 Task: Create a sub task Release to Production / Go Live for the task  Integrate website with email marketing platforms in the project AgileCrest , assign it to team member softage.2@softage.net and update the status of the sub task to  Off Track , set the priority of the sub task to High
Action: Mouse moved to (764, 316)
Screenshot: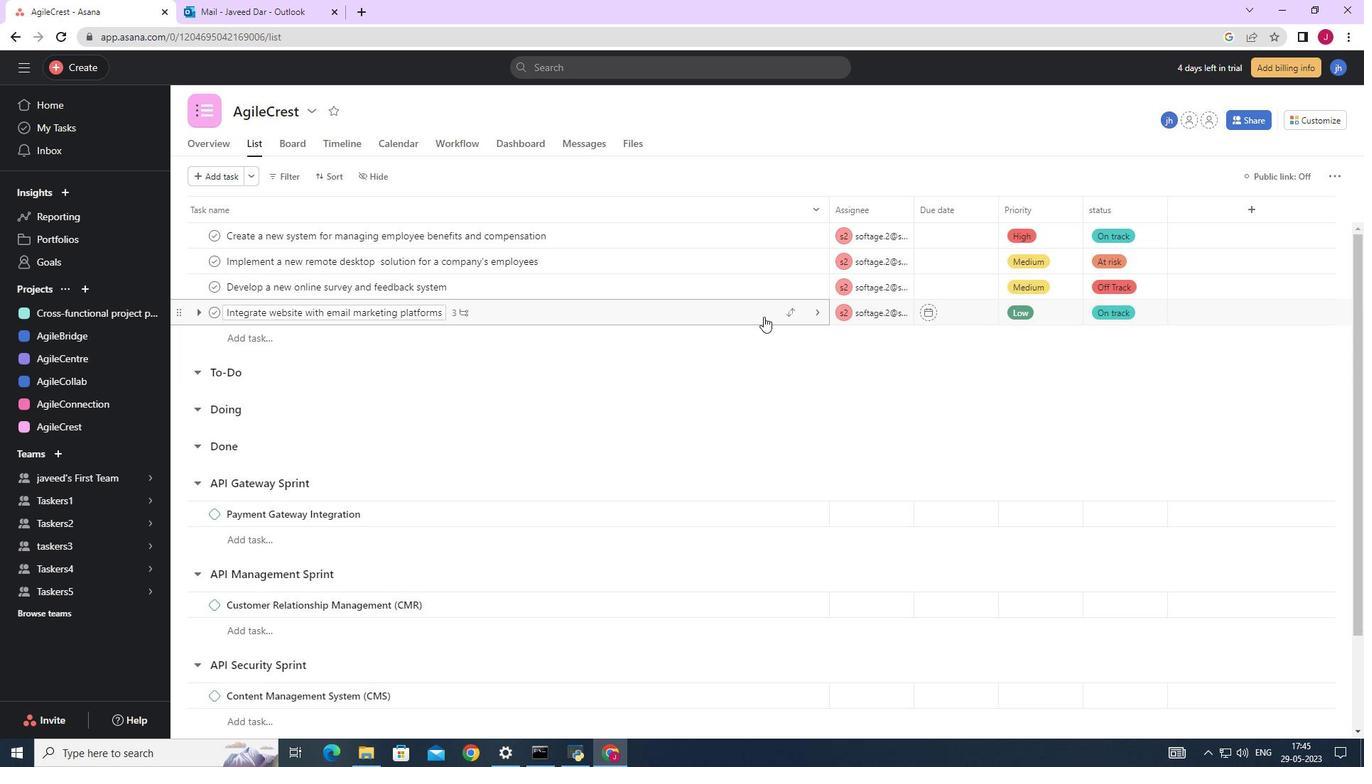 
Action: Mouse pressed left at (764, 316)
Screenshot: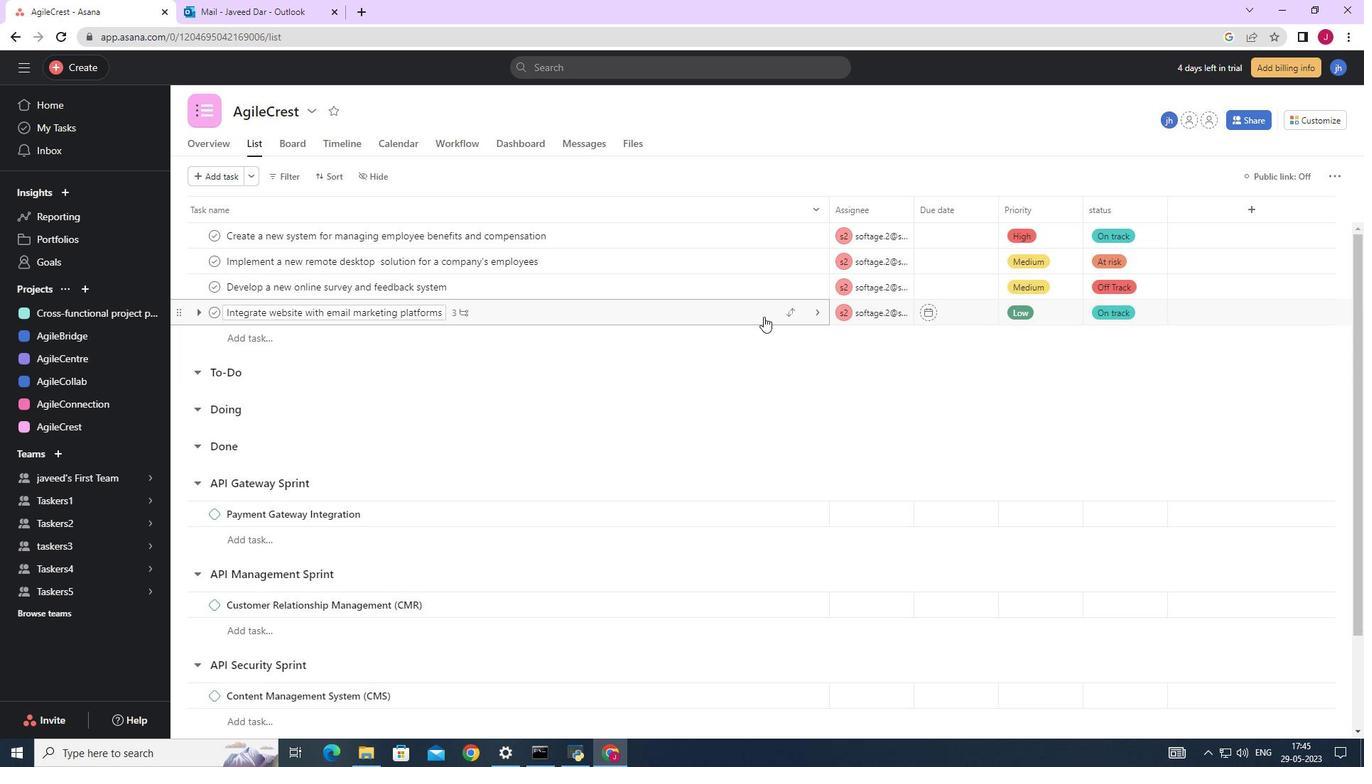 
Action: Mouse moved to (1107, 509)
Screenshot: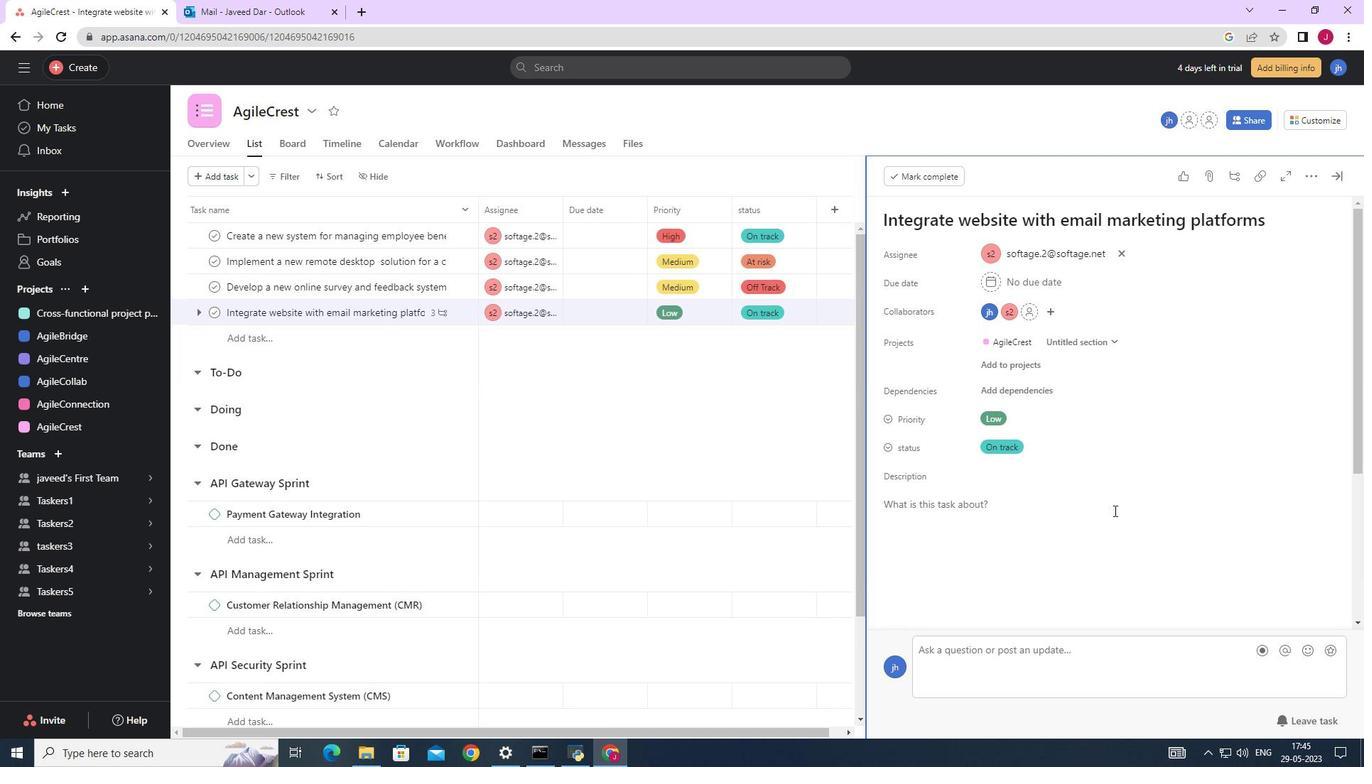 
Action: Mouse scrolled (1107, 508) with delta (0, 0)
Screenshot: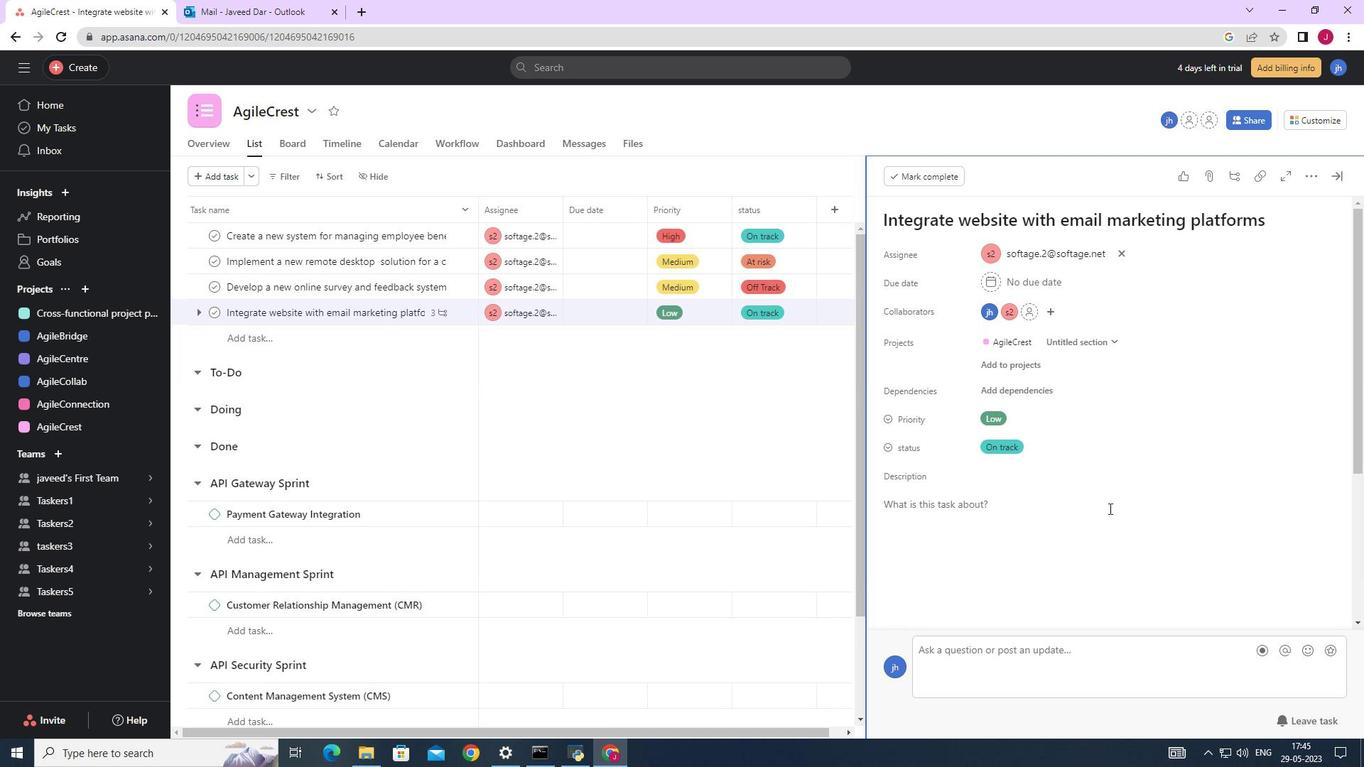 
Action: Mouse moved to (1107, 509)
Screenshot: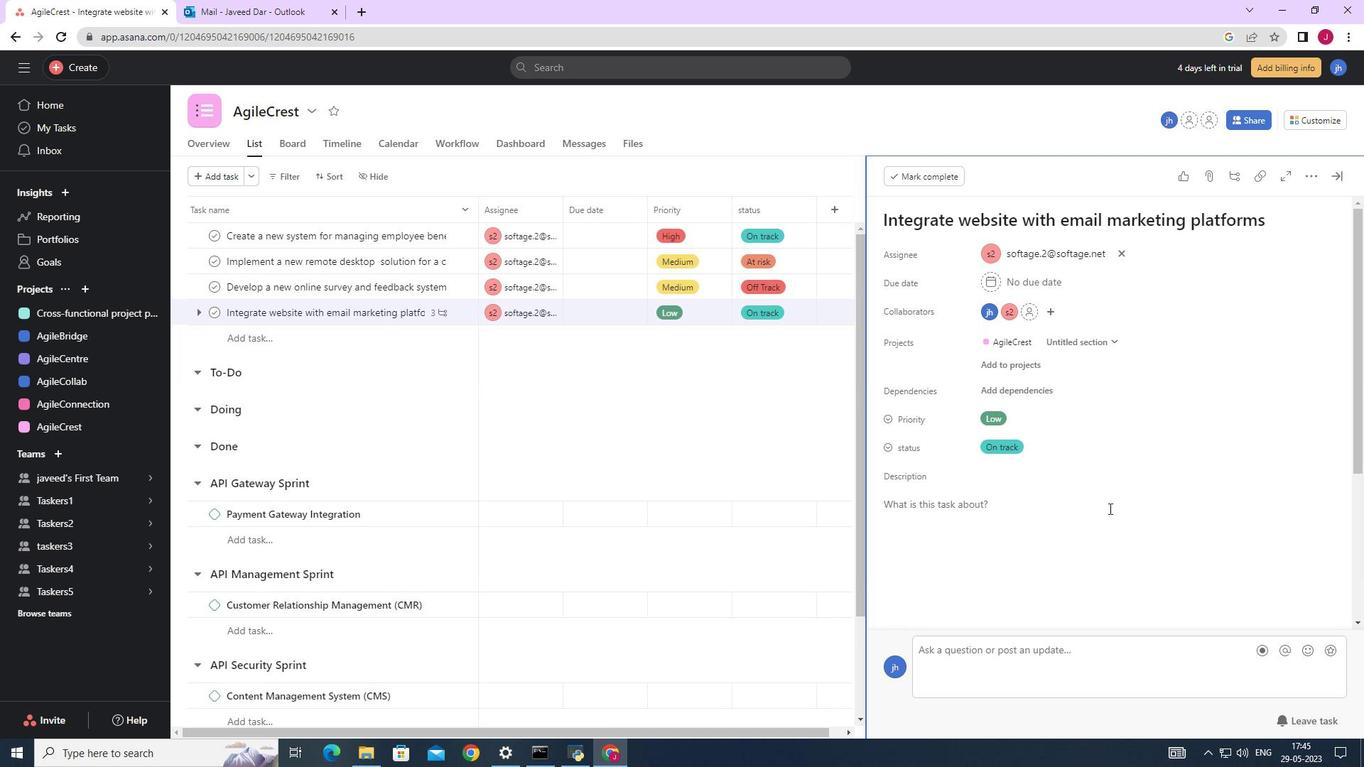 
Action: Mouse scrolled (1107, 508) with delta (0, 0)
Screenshot: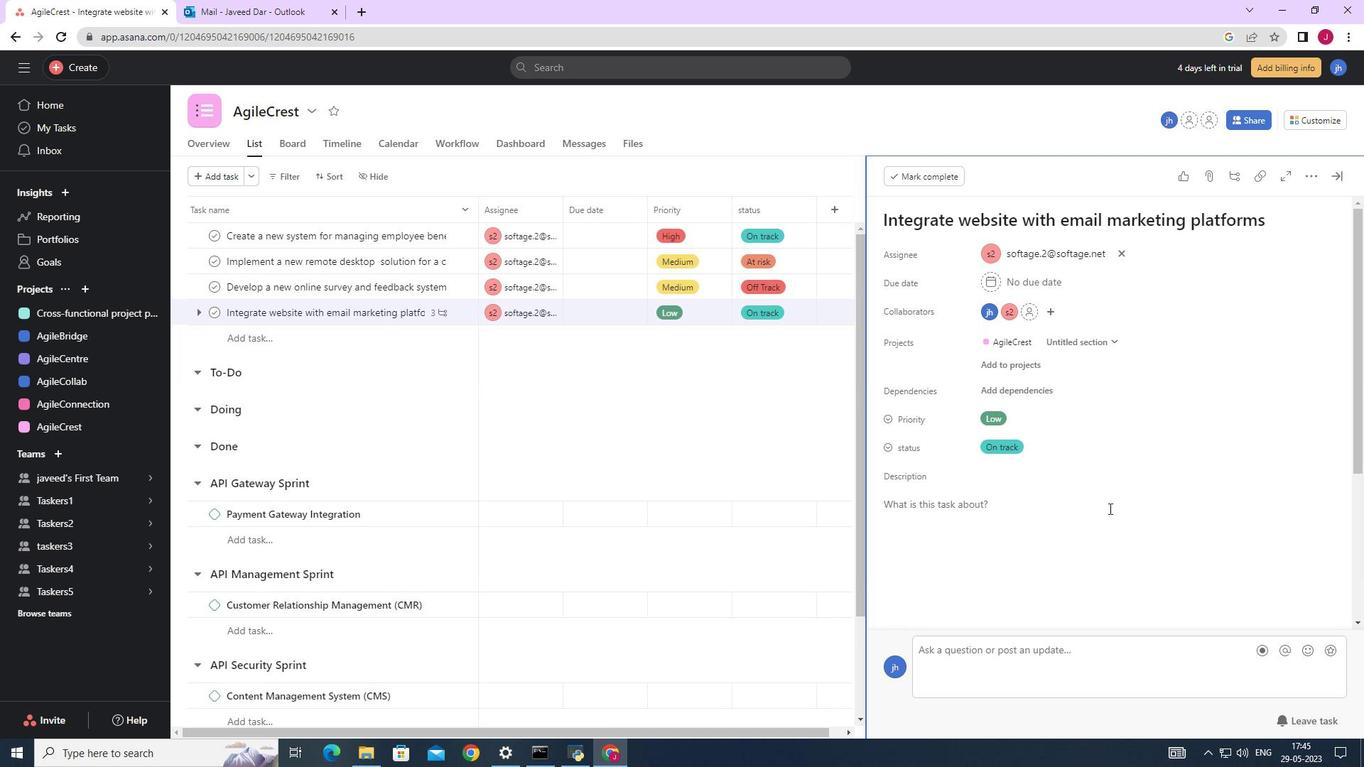 
Action: Mouse moved to (1106, 510)
Screenshot: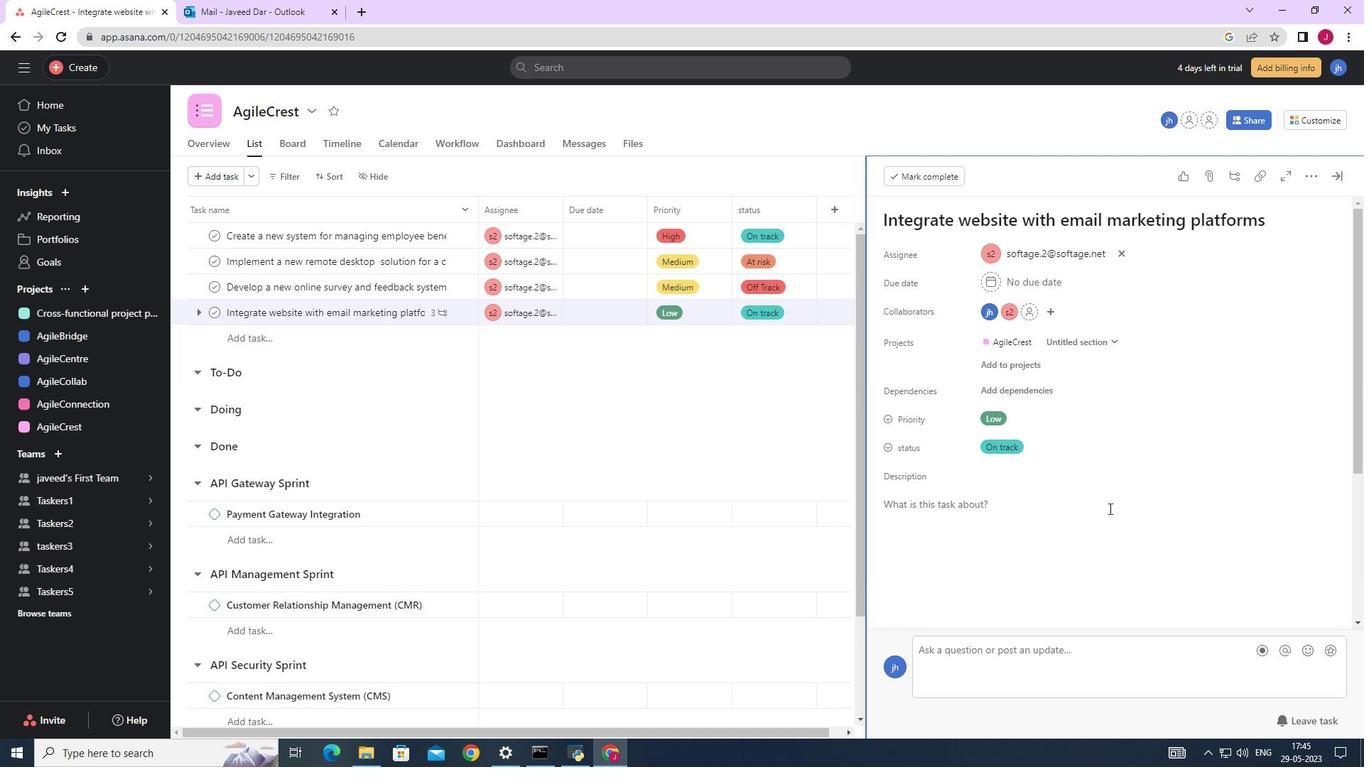 
Action: Mouse scrolled (1106, 509) with delta (0, 0)
Screenshot: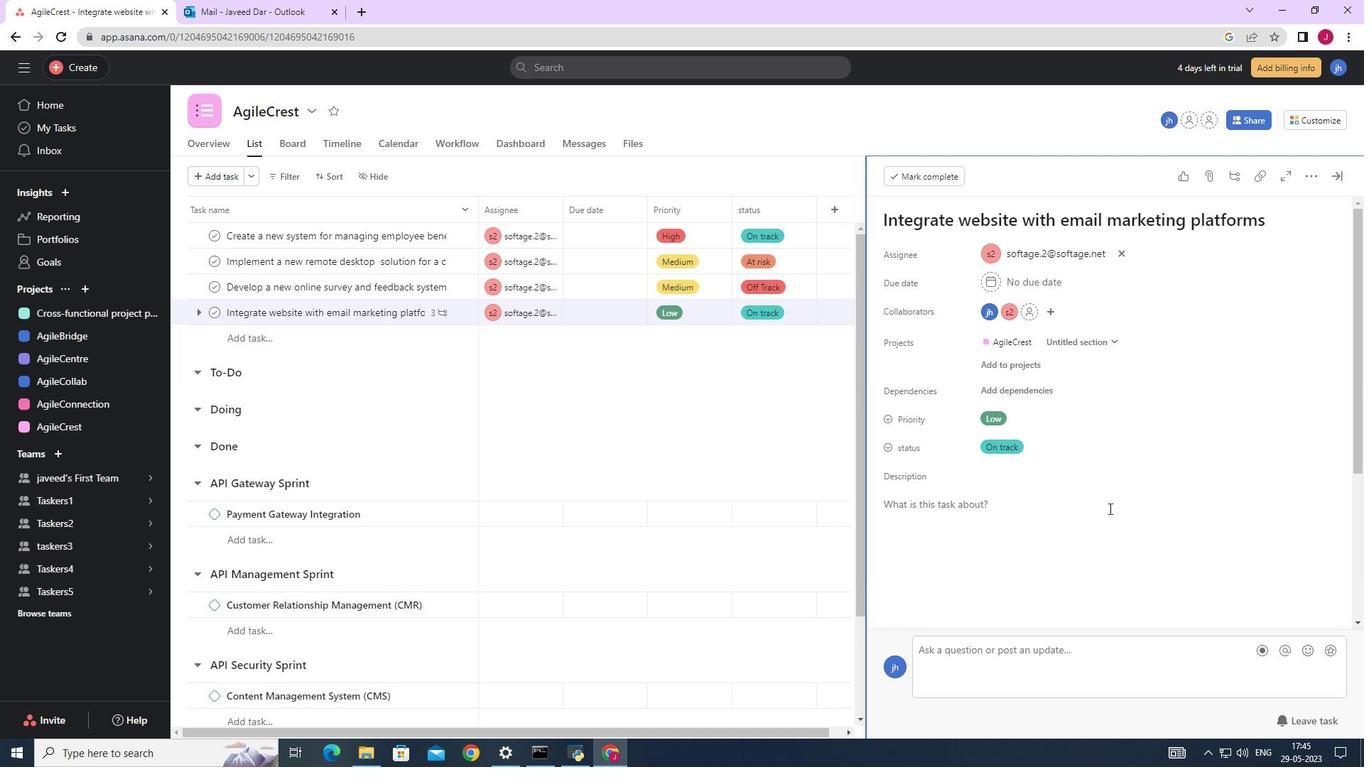 
Action: Mouse moved to (1106, 510)
Screenshot: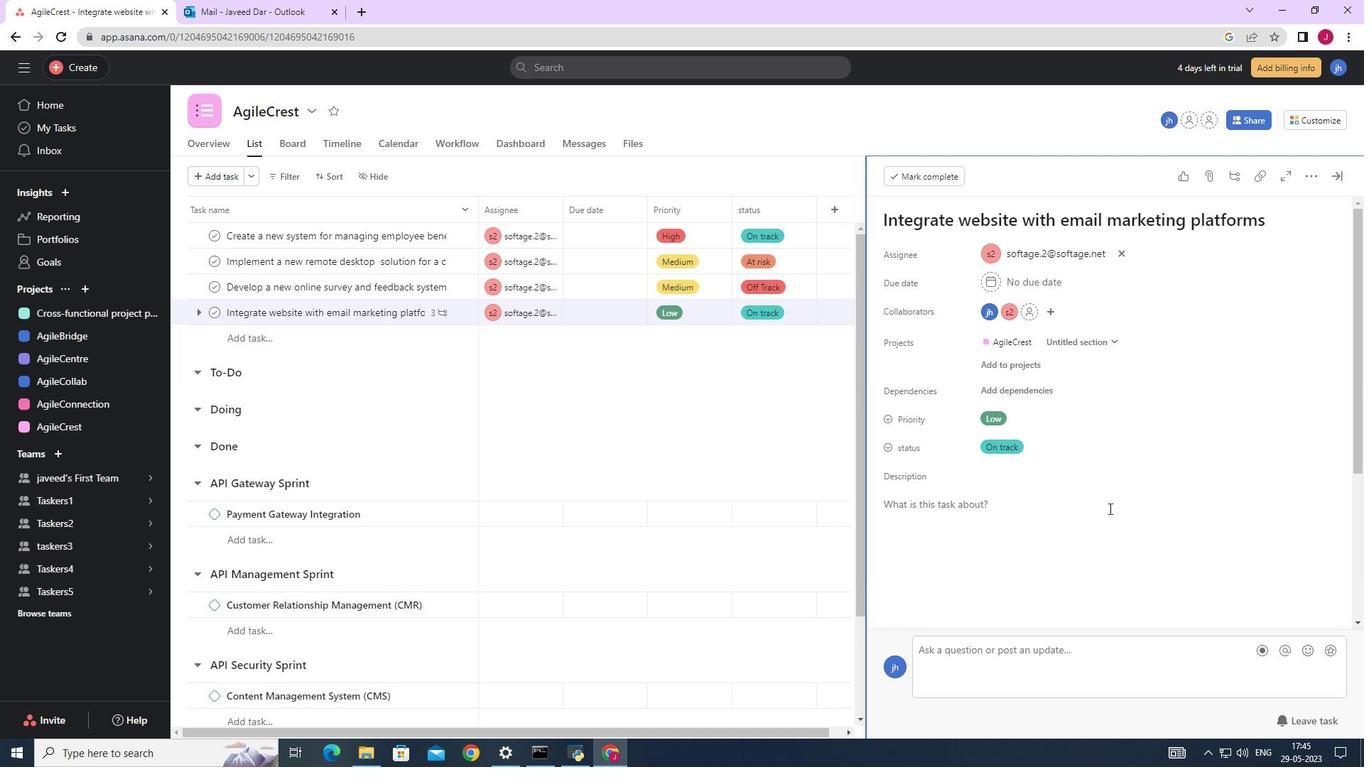 
Action: Mouse scrolled (1106, 509) with delta (0, 0)
Screenshot: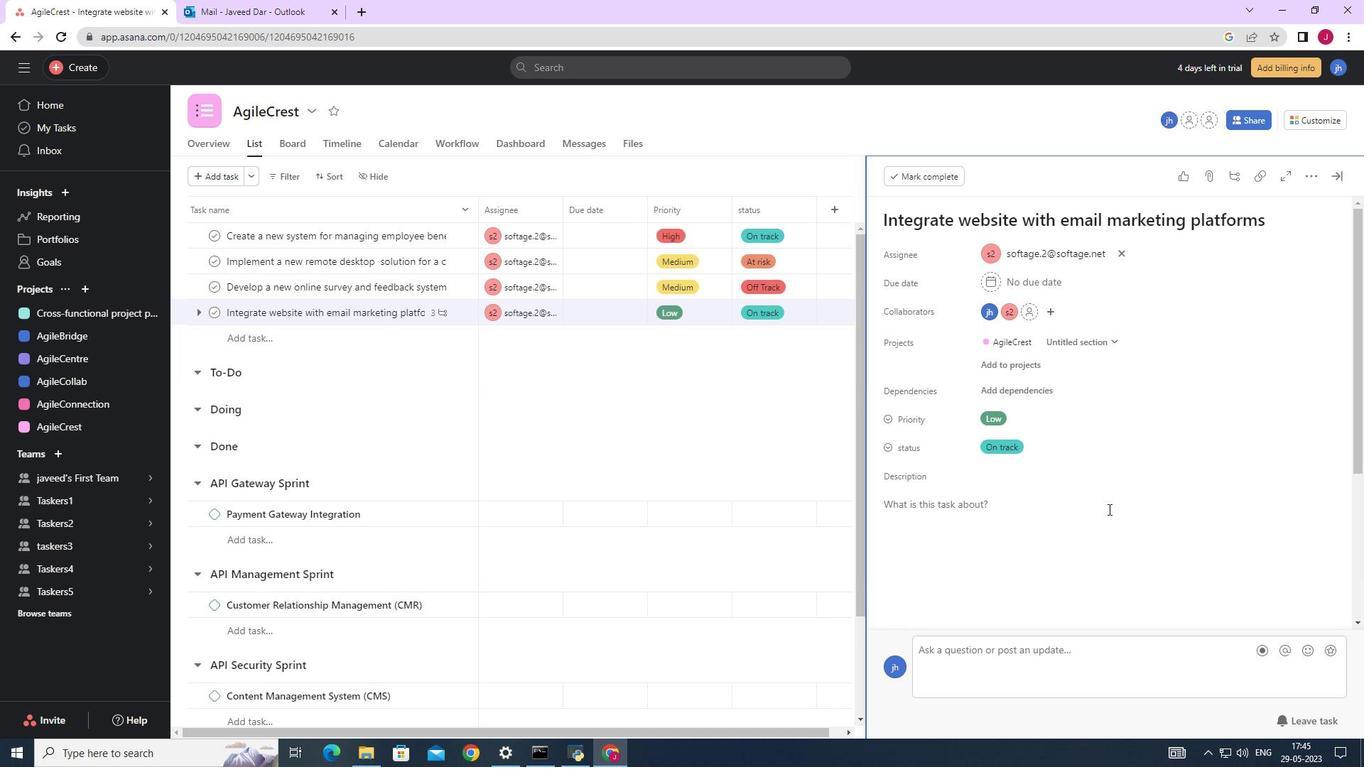 
Action: Mouse moved to (1104, 513)
Screenshot: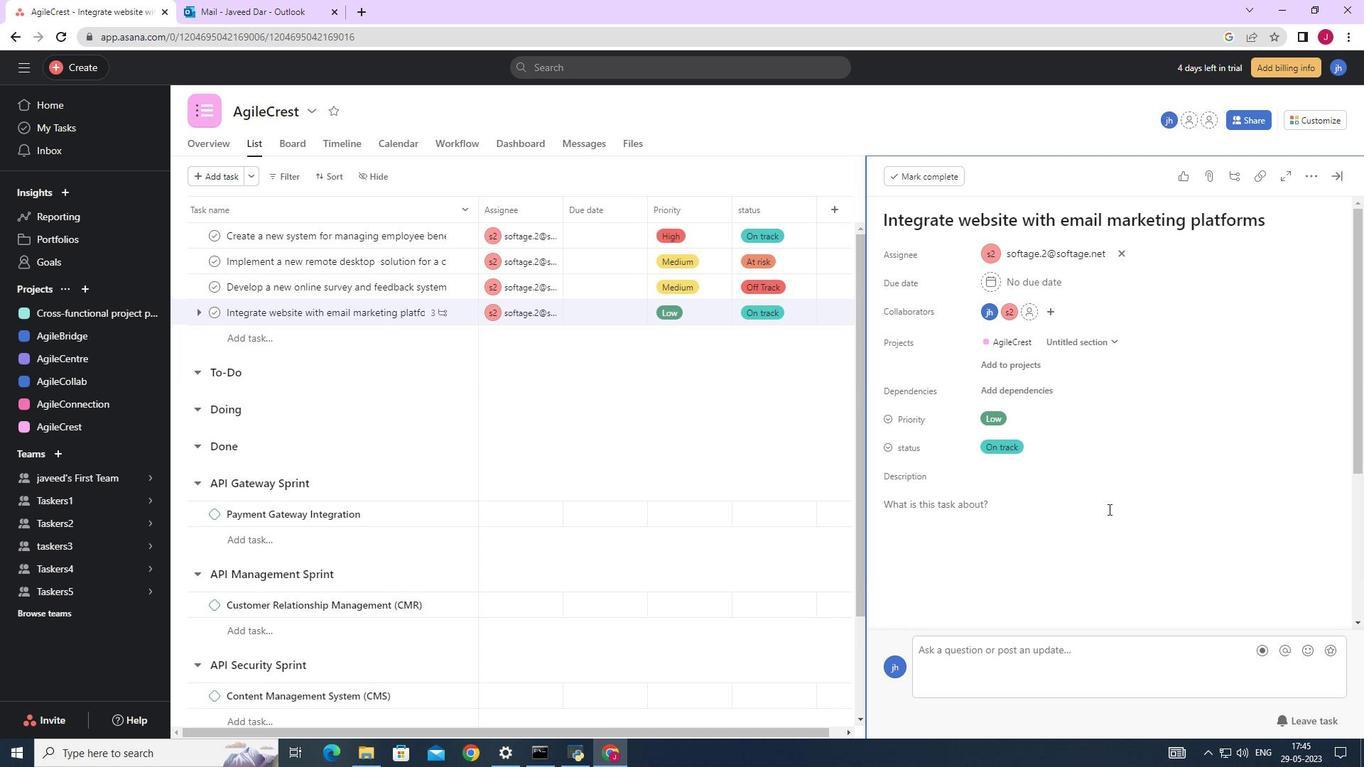 
Action: Mouse scrolled (1104, 512) with delta (0, 0)
Screenshot: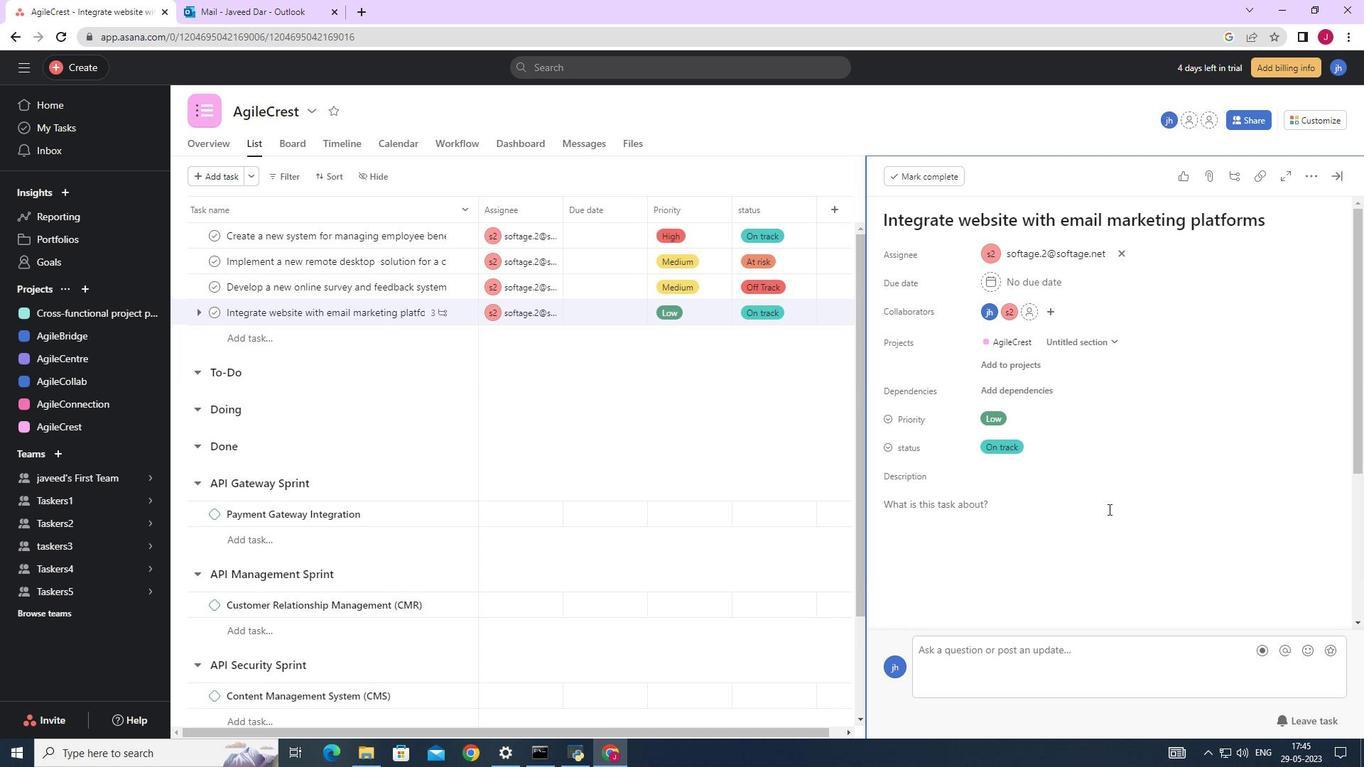 
Action: Mouse moved to (928, 517)
Screenshot: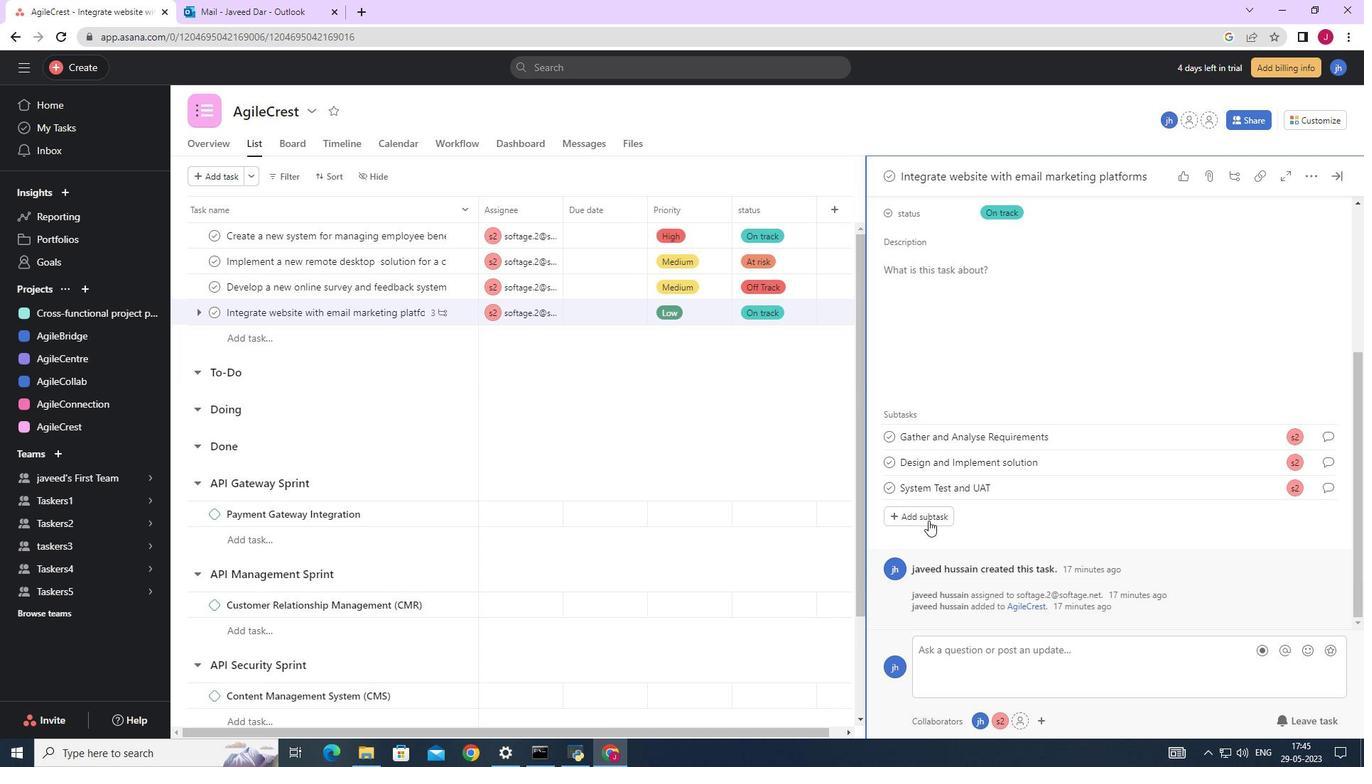 
Action: Mouse pressed left at (928, 517)
Screenshot: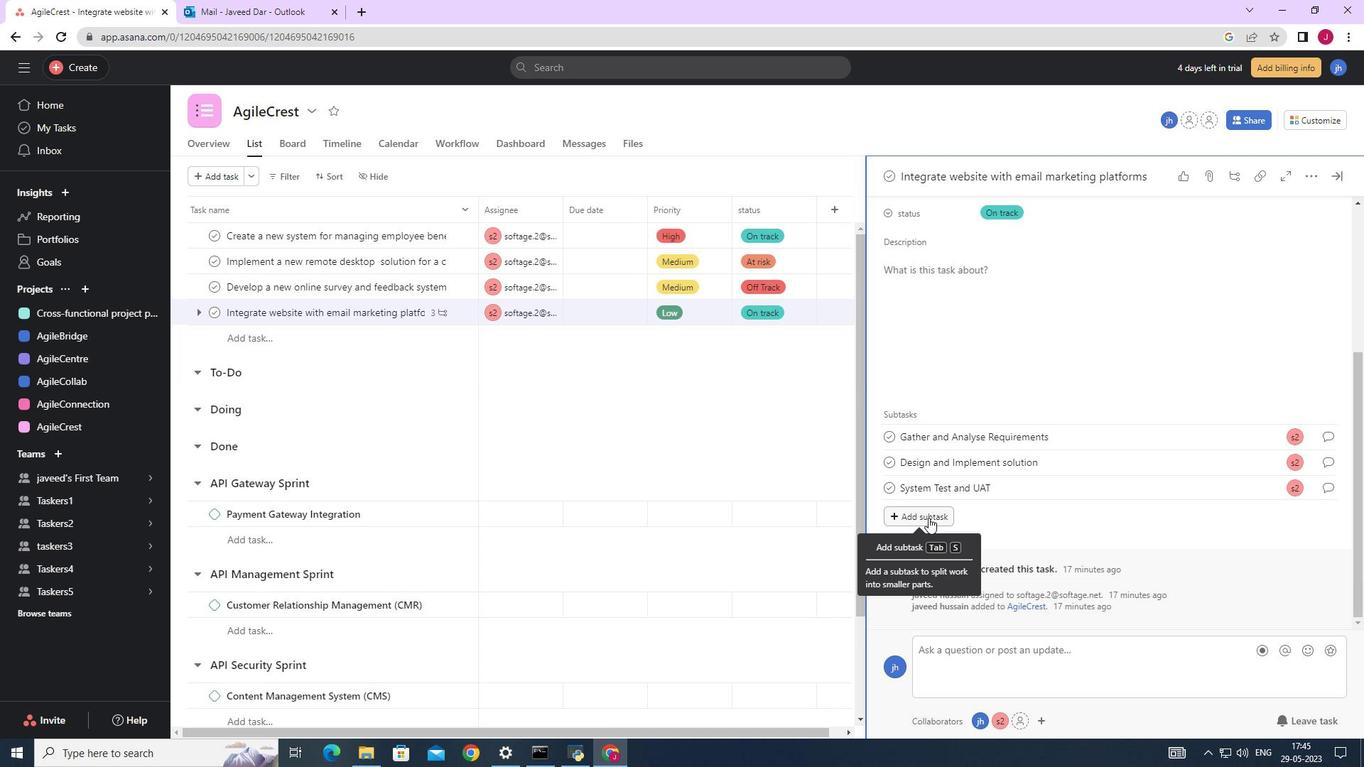 
Action: Mouse moved to (914, 508)
Screenshot: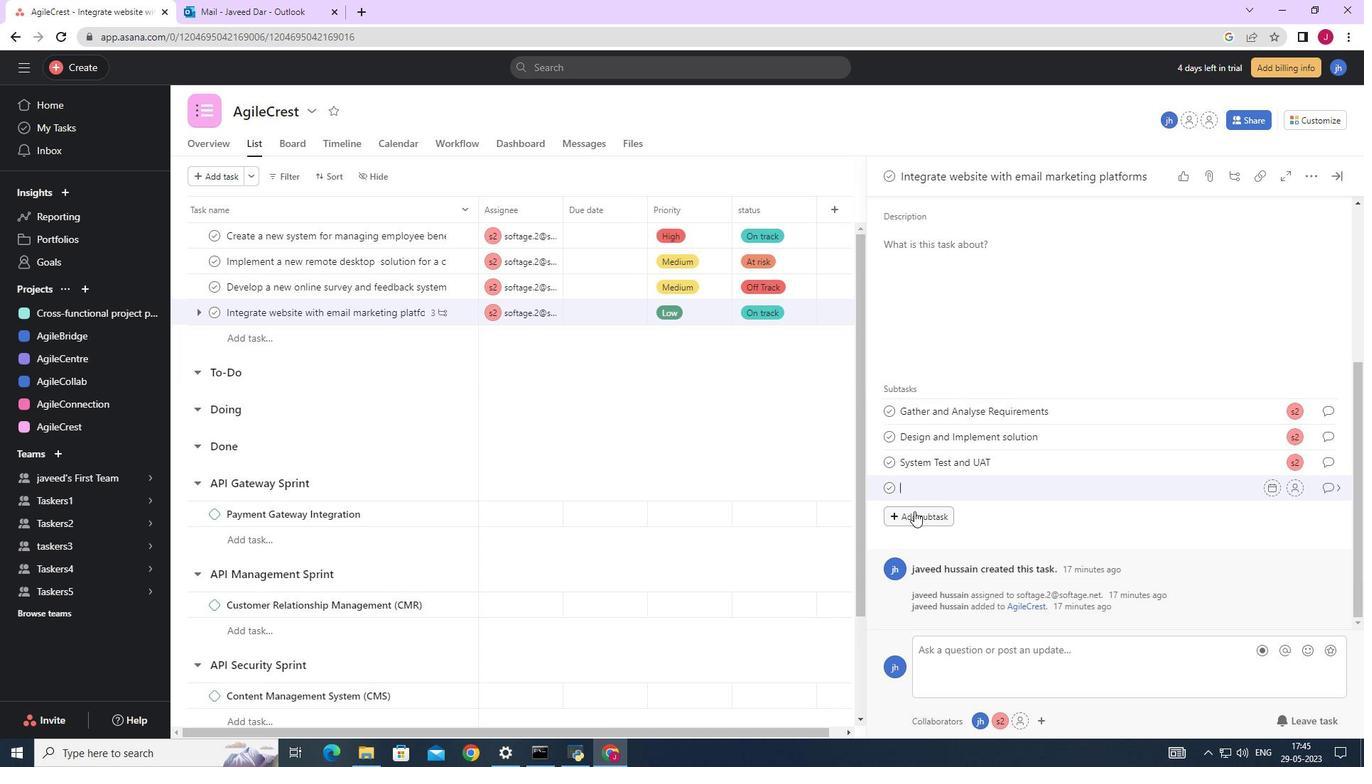 
Action: Key pressed <Key.caps_lock>R<Key.backspace><Key.caps_lock>r<Key.caps_lock>ELEASE<Key.space>TO<Key.space><Key.caps_lock>p<Key.caps_lock>RODUCTION<Key.space>/<Key.space><Key.caps_lock>g<Key.caps_lock>O<Key.space><Key.caps_lock>l<Key.space><Key.caps_lock>IVE
Screenshot: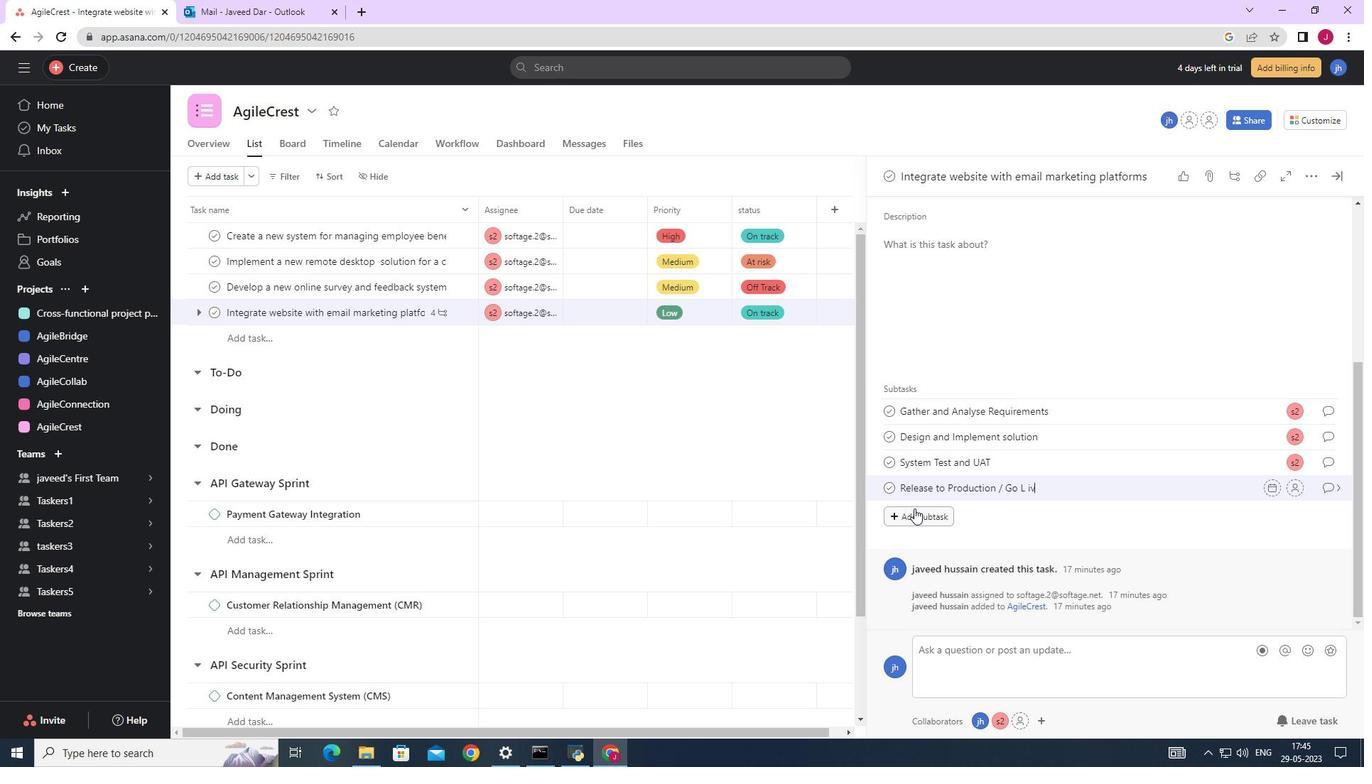 
Action: Mouse moved to (907, 505)
Screenshot: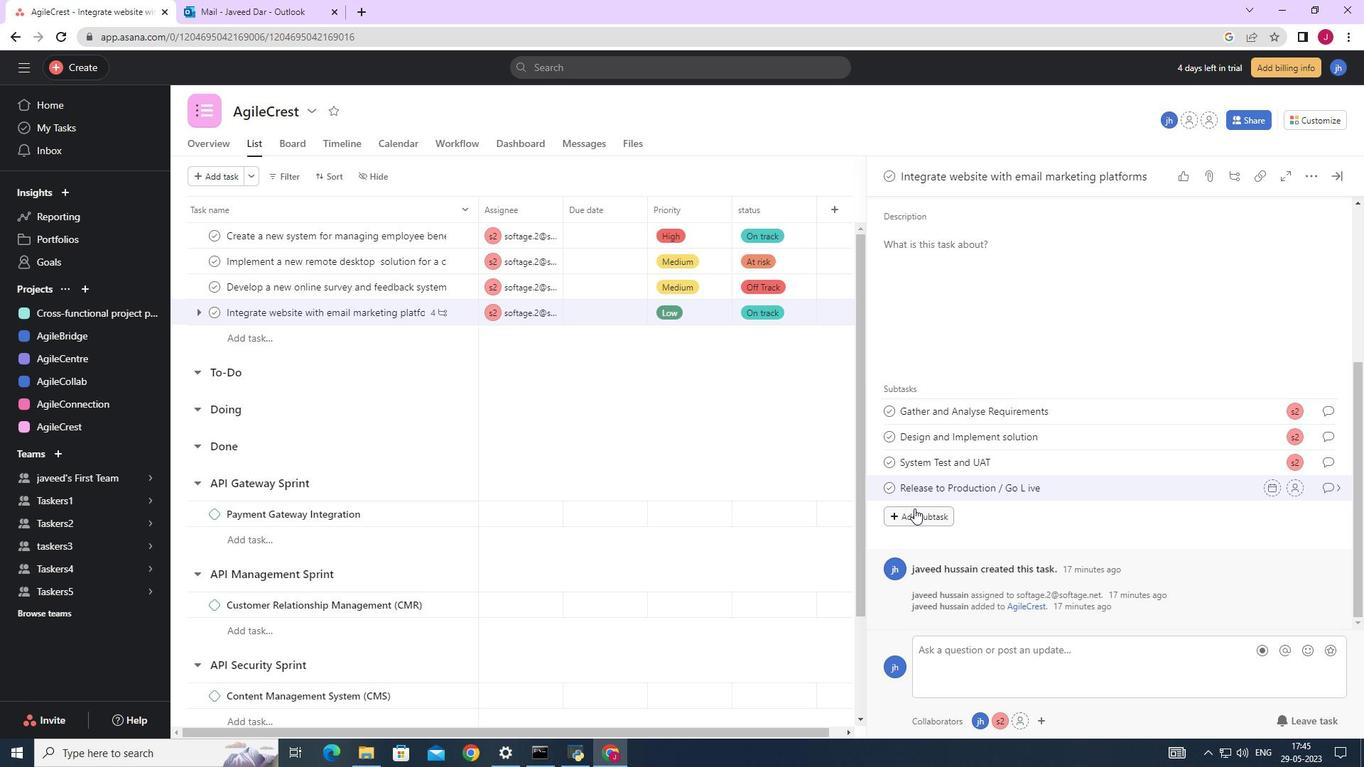 
Action: Key pressed <Key.backspace><Key.backspace><Key.backspace><Key.backspace>IVE
Screenshot: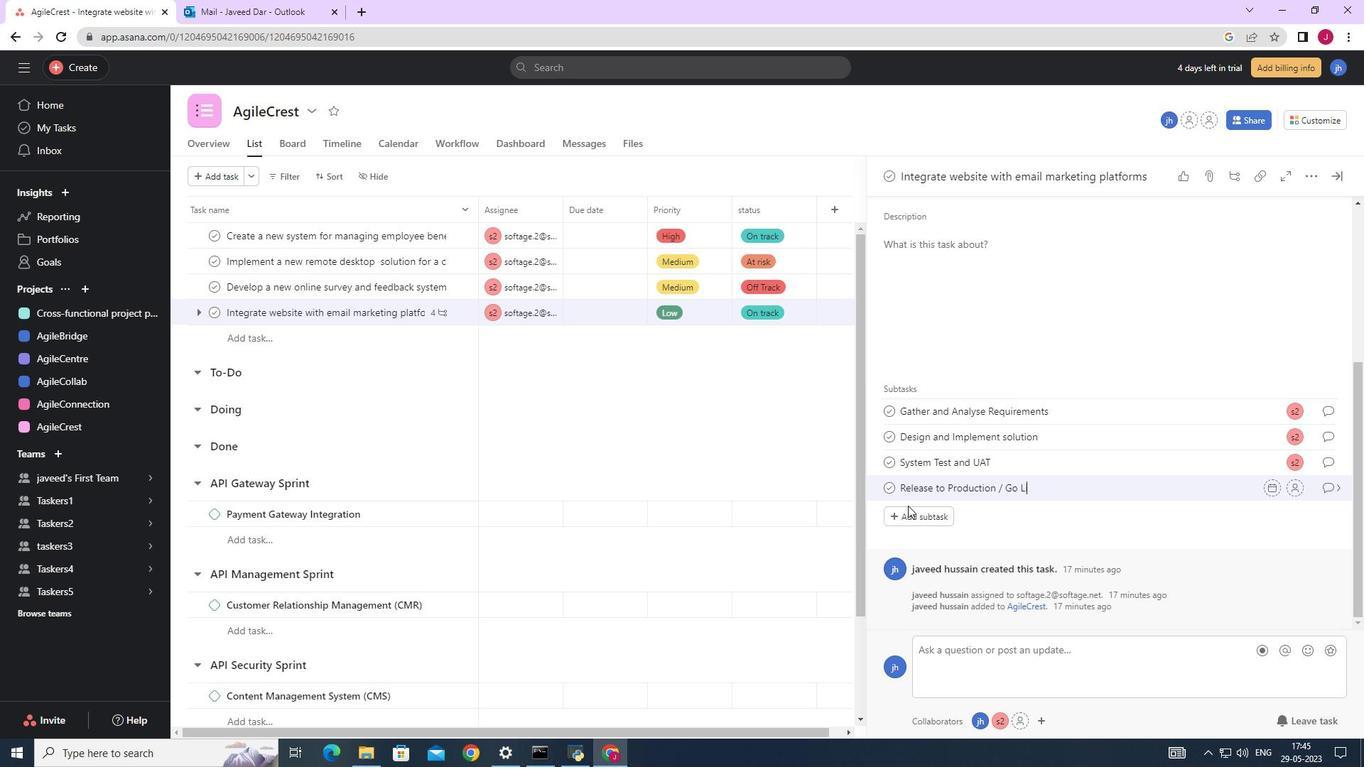 
Action: Mouse moved to (1299, 490)
Screenshot: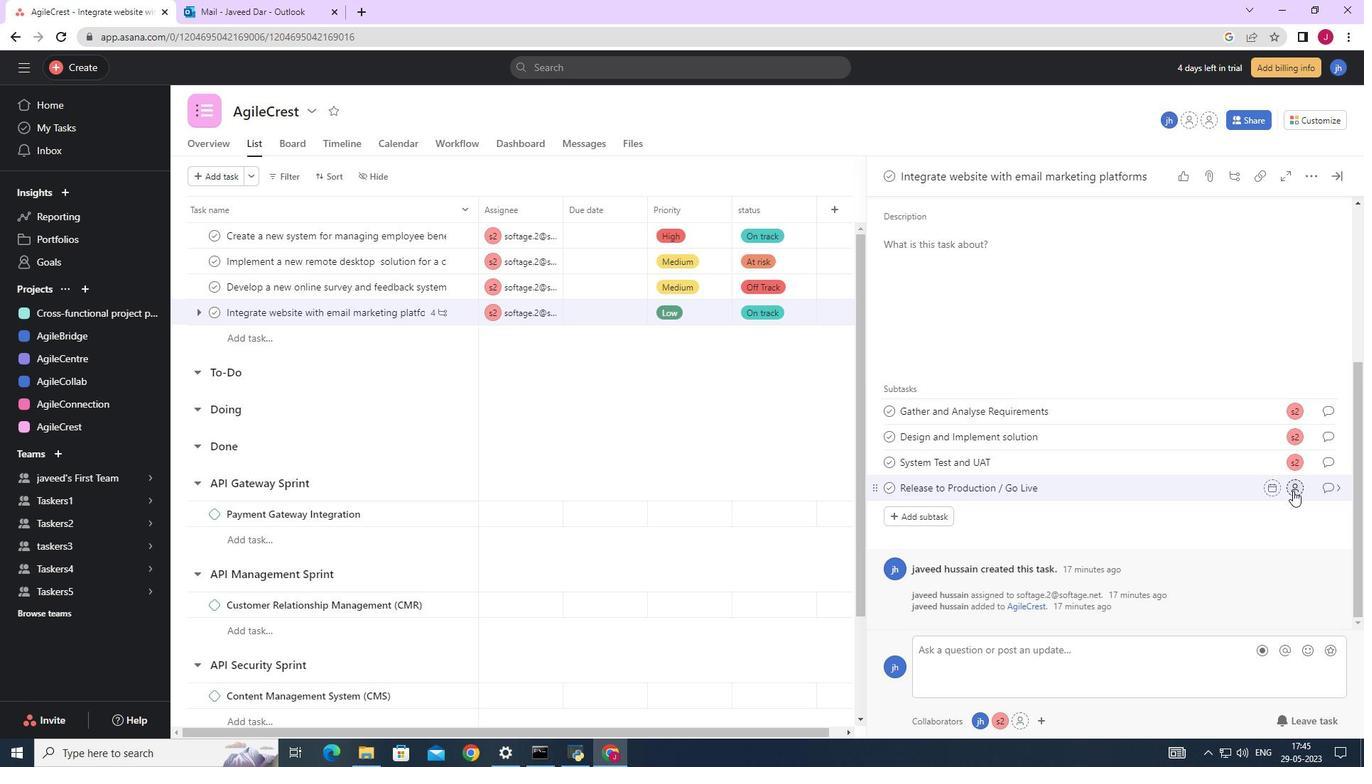 
Action: Mouse pressed left at (1299, 490)
Screenshot: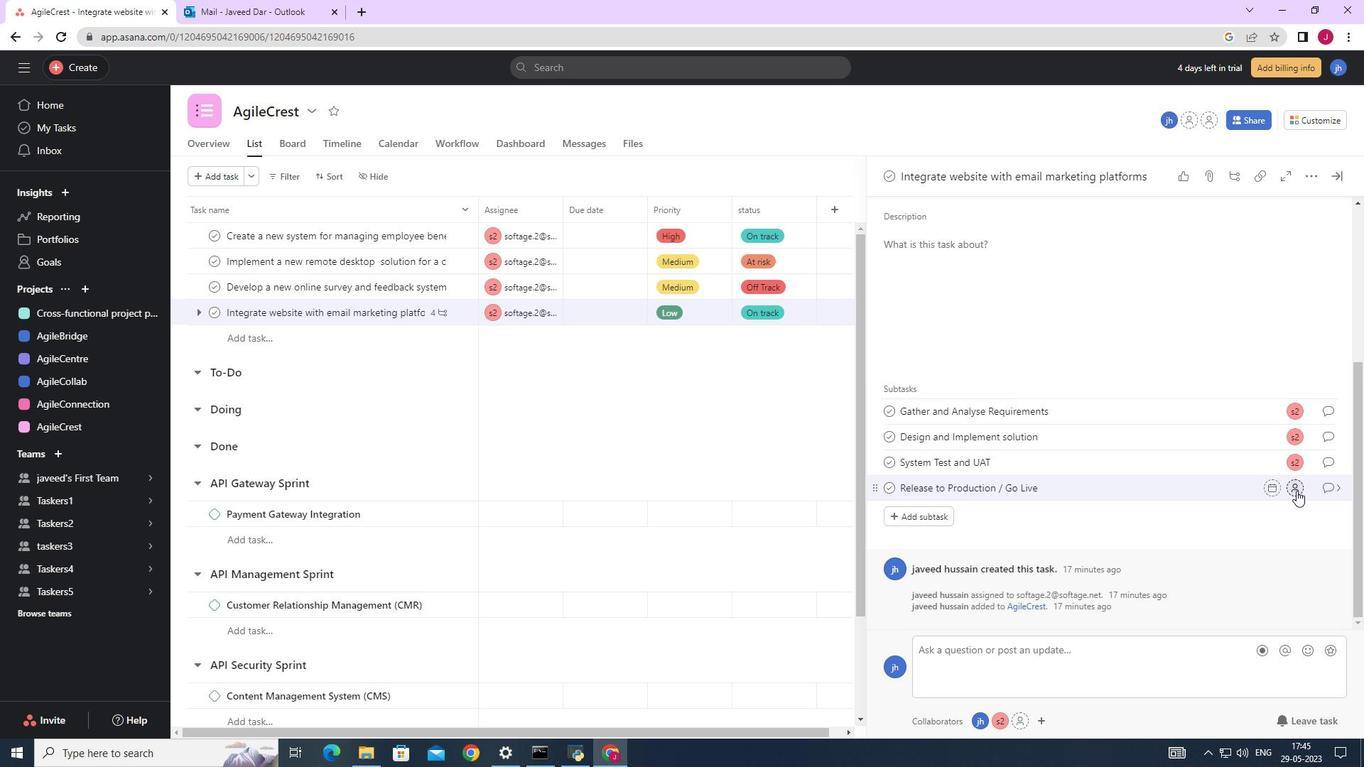 
Action: Mouse moved to (1149, 625)
Screenshot: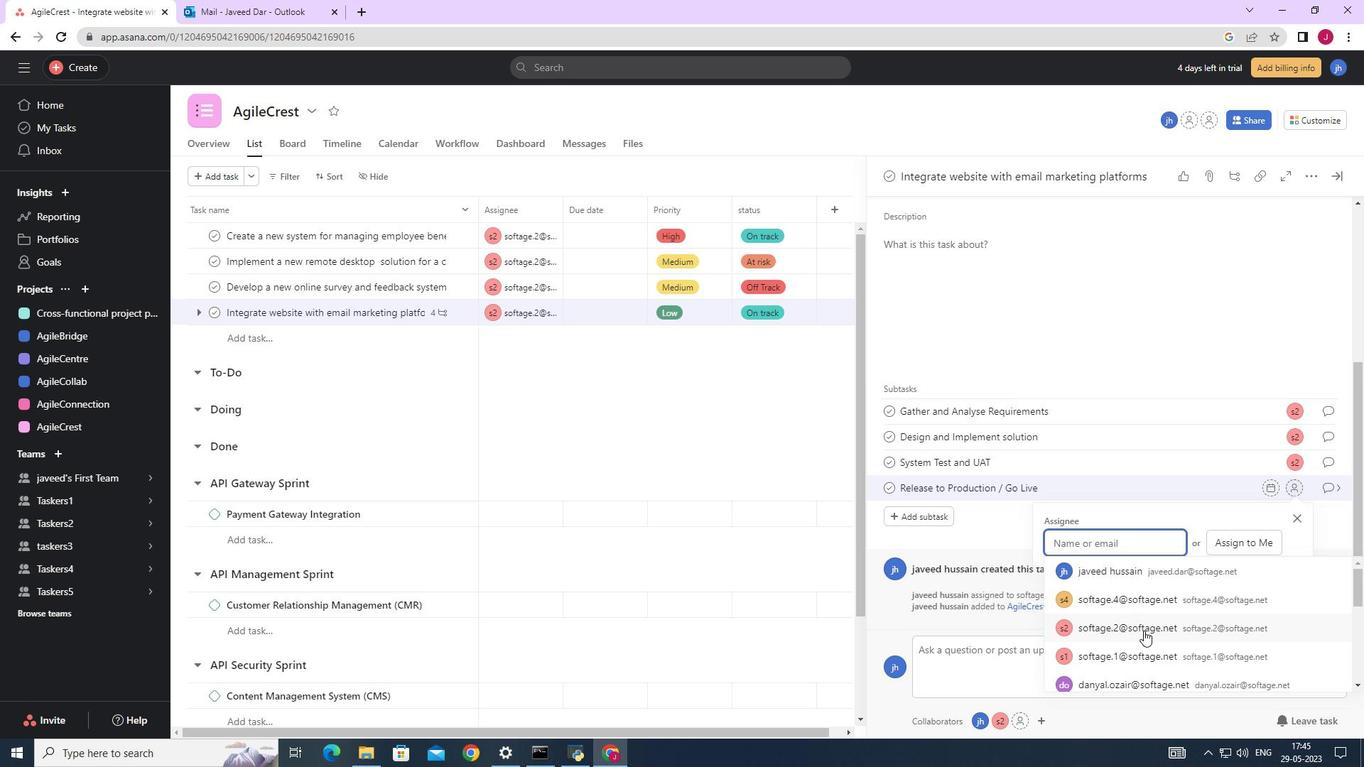 
Action: Mouse pressed left at (1149, 625)
Screenshot: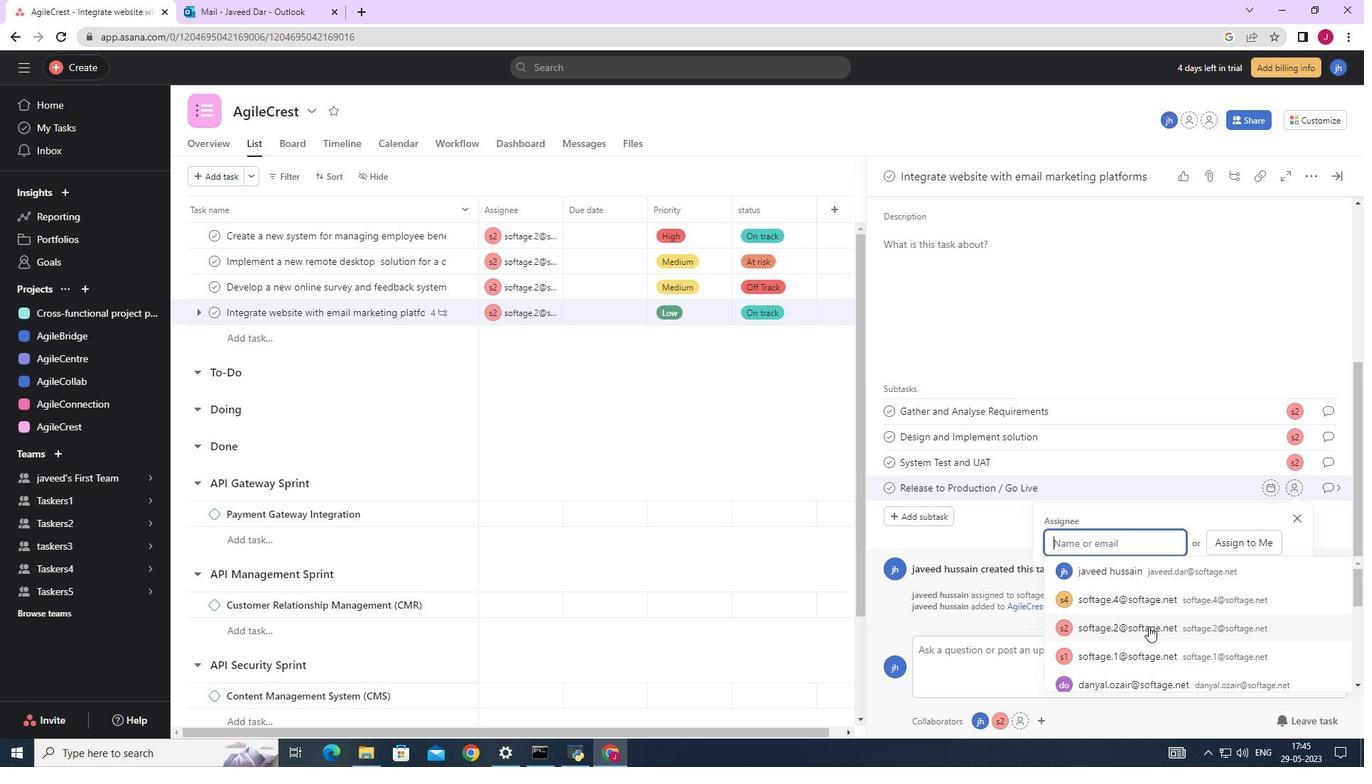 
Action: Mouse moved to (1333, 490)
Screenshot: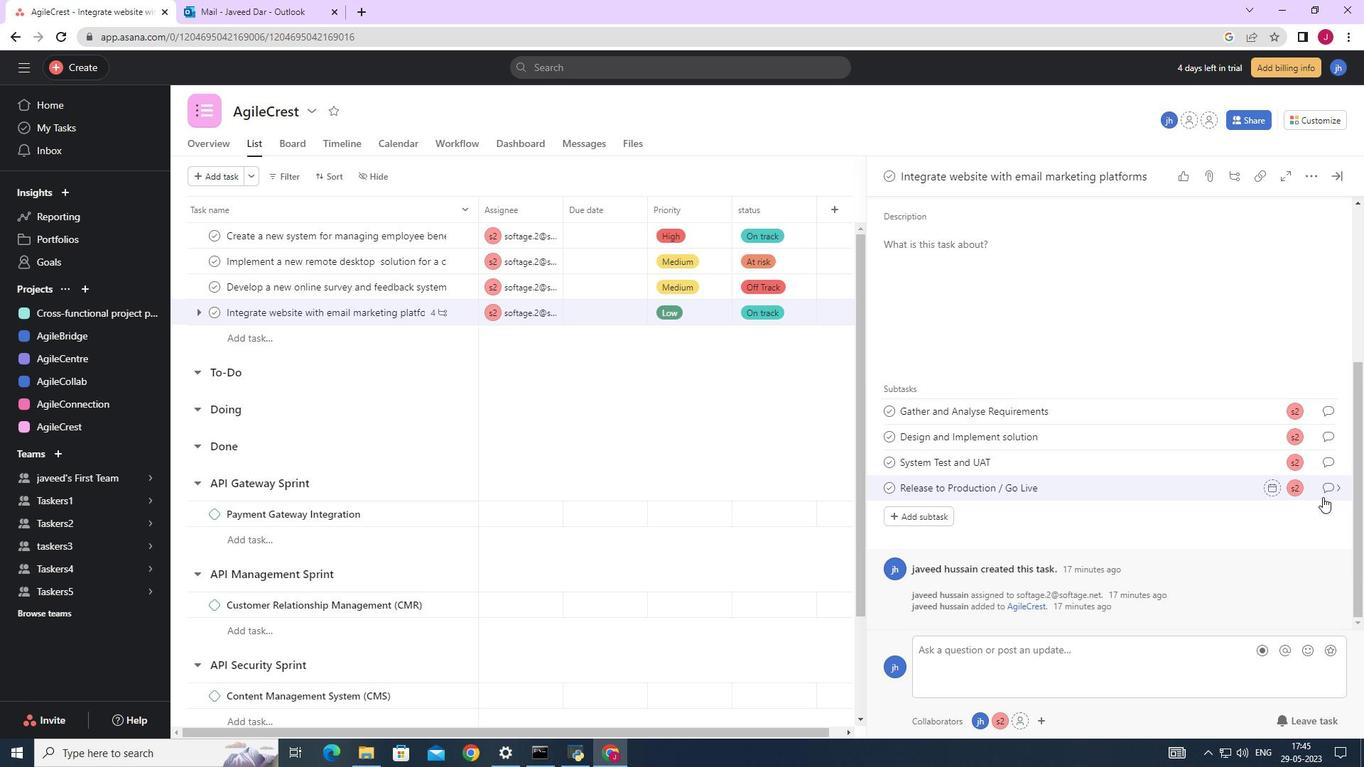 
Action: Mouse pressed left at (1333, 490)
Screenshot: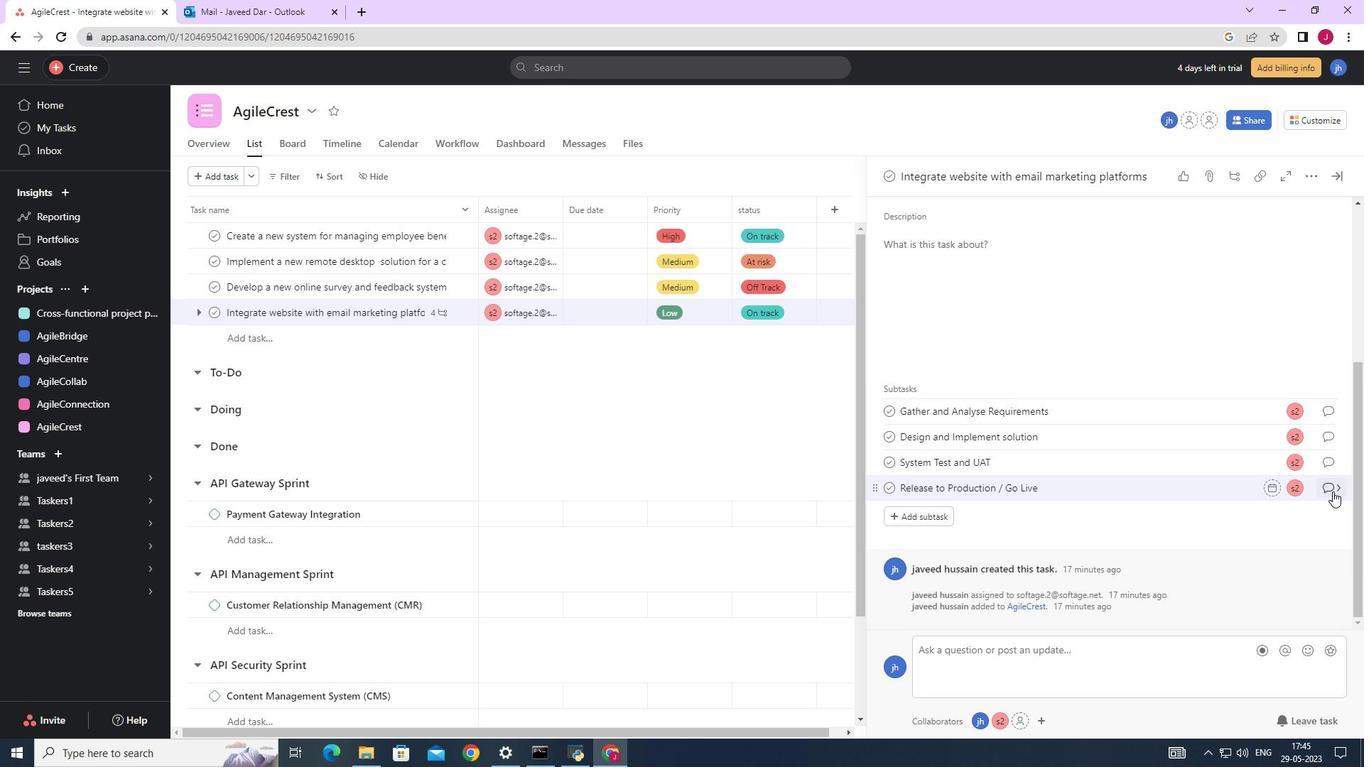 
Action: Mouse moved to (924, 407)
Screenshot: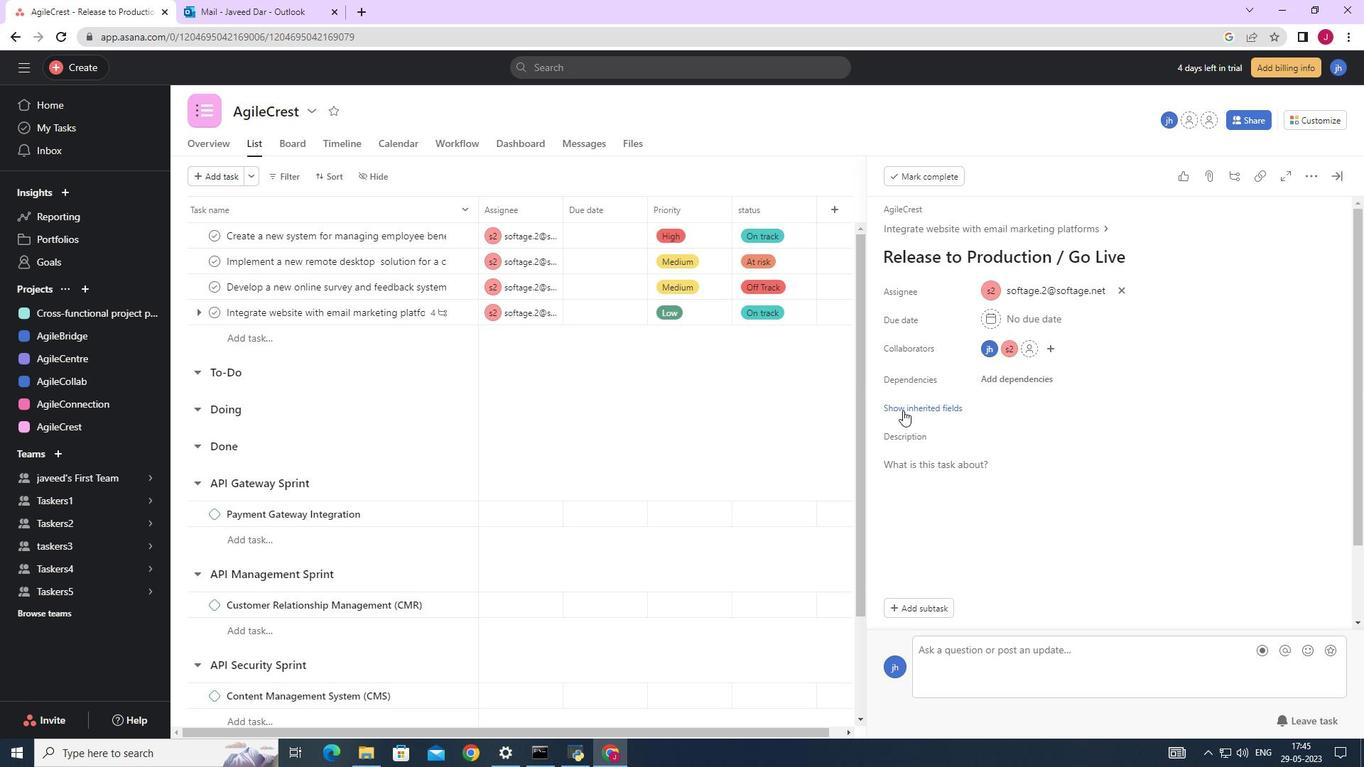 
Action: Mouse pressed left at (924, 407)
Screenshot: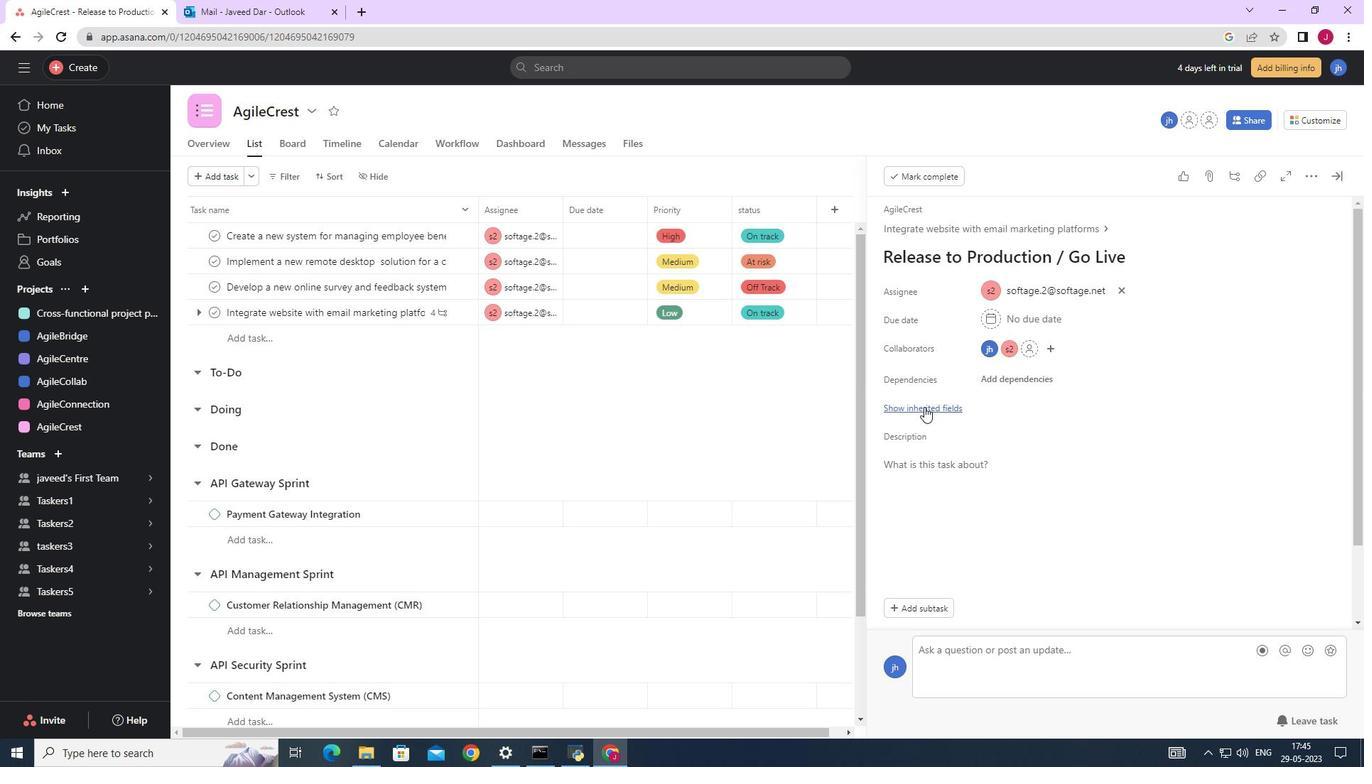 
Action: Mouse moved to (930, 406)
Screenshot: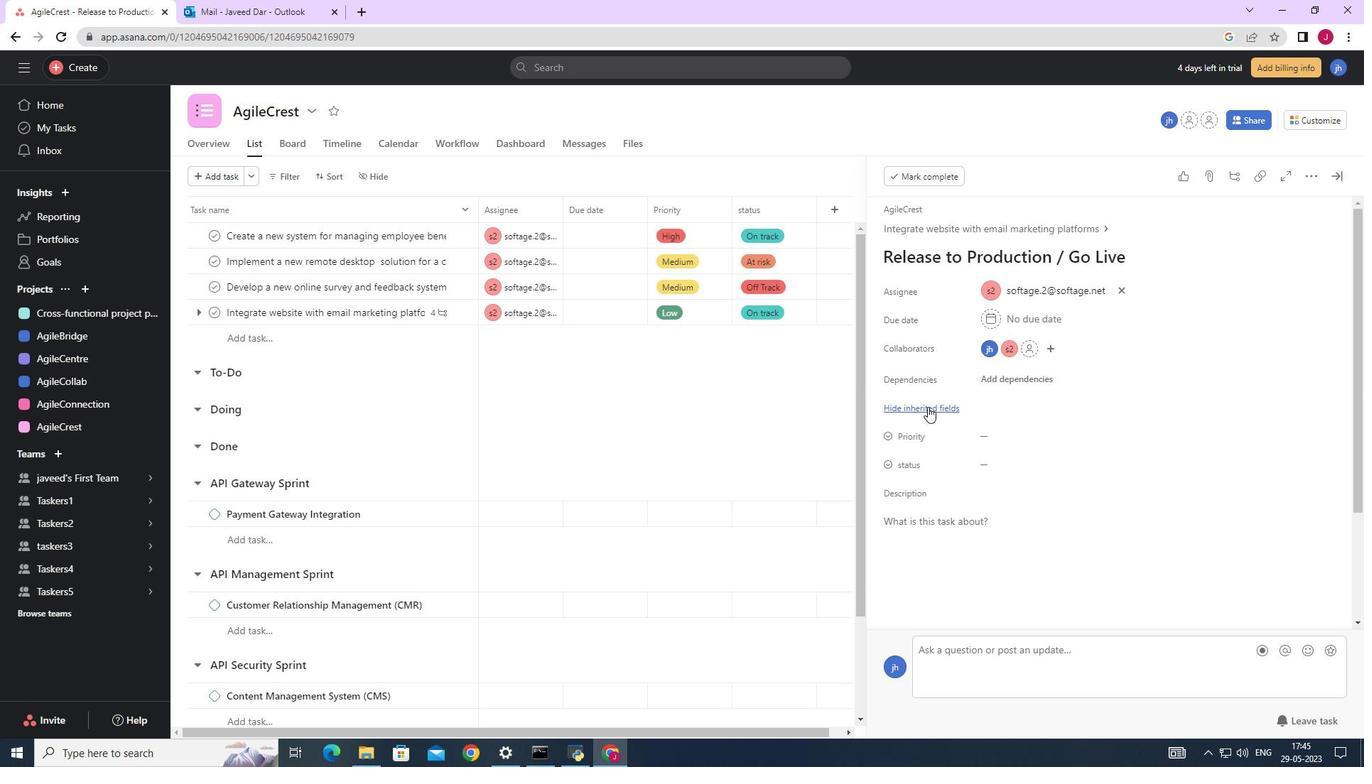 
Action: Mouse scrolled (930, 405) with delta (0, 0)
Screenshot: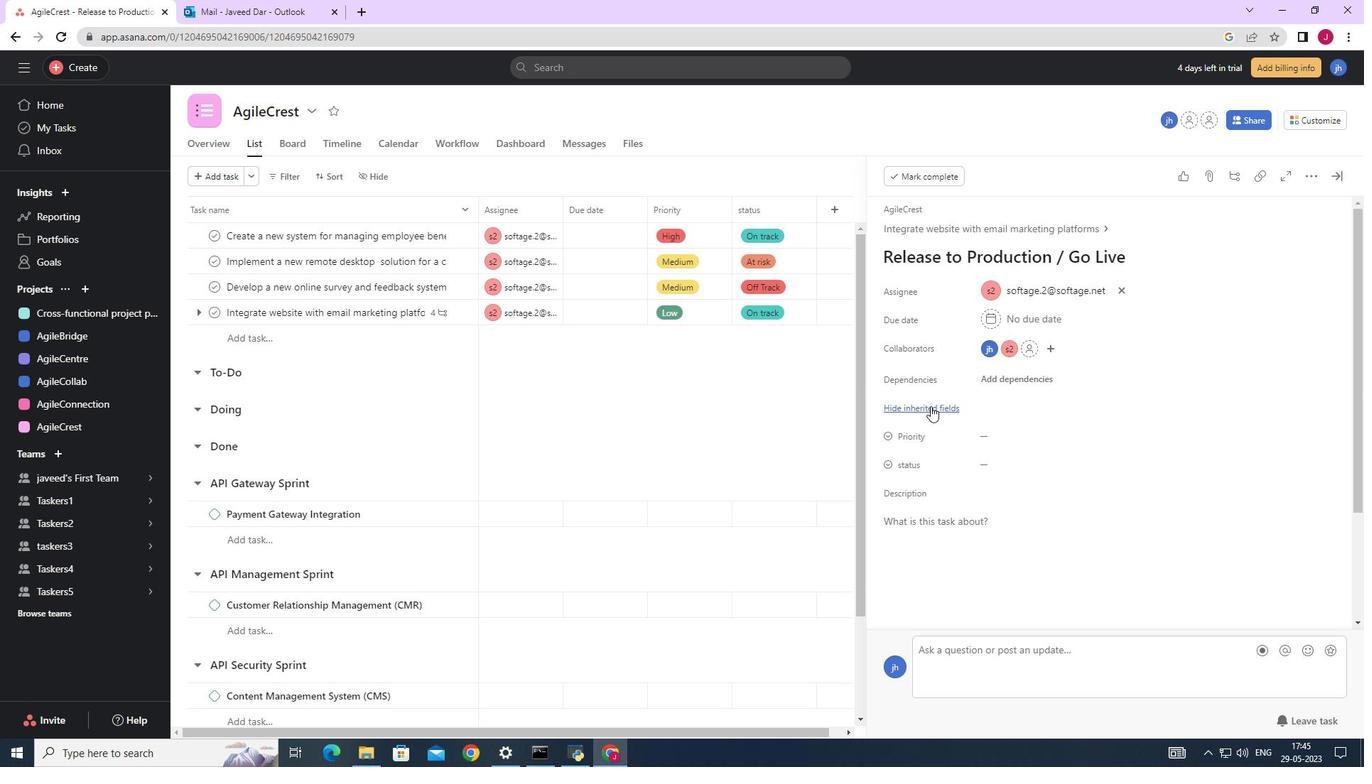 
Action: Mouse moved to (930, 406)
Screenshot: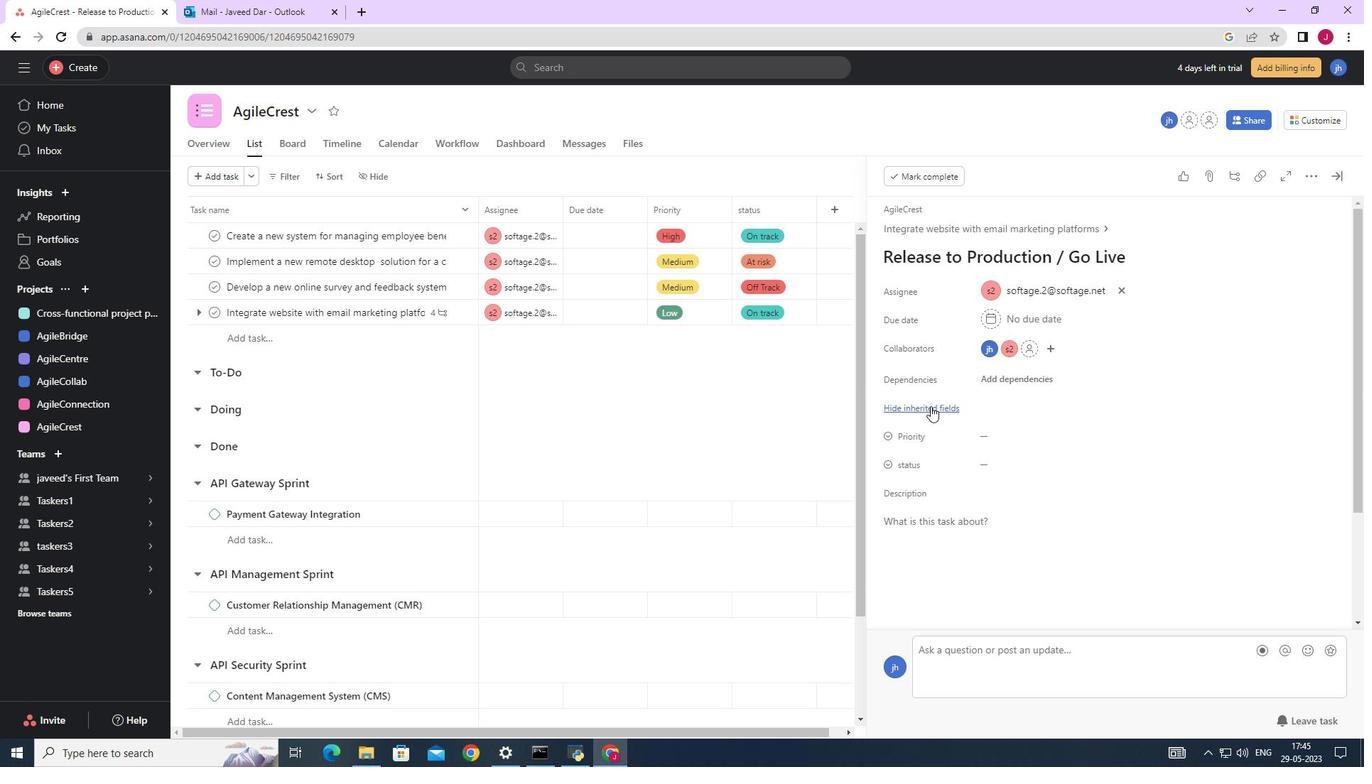 
Action: Mouse scrolled (930, 405) with delta (0, 0)
Screenshot: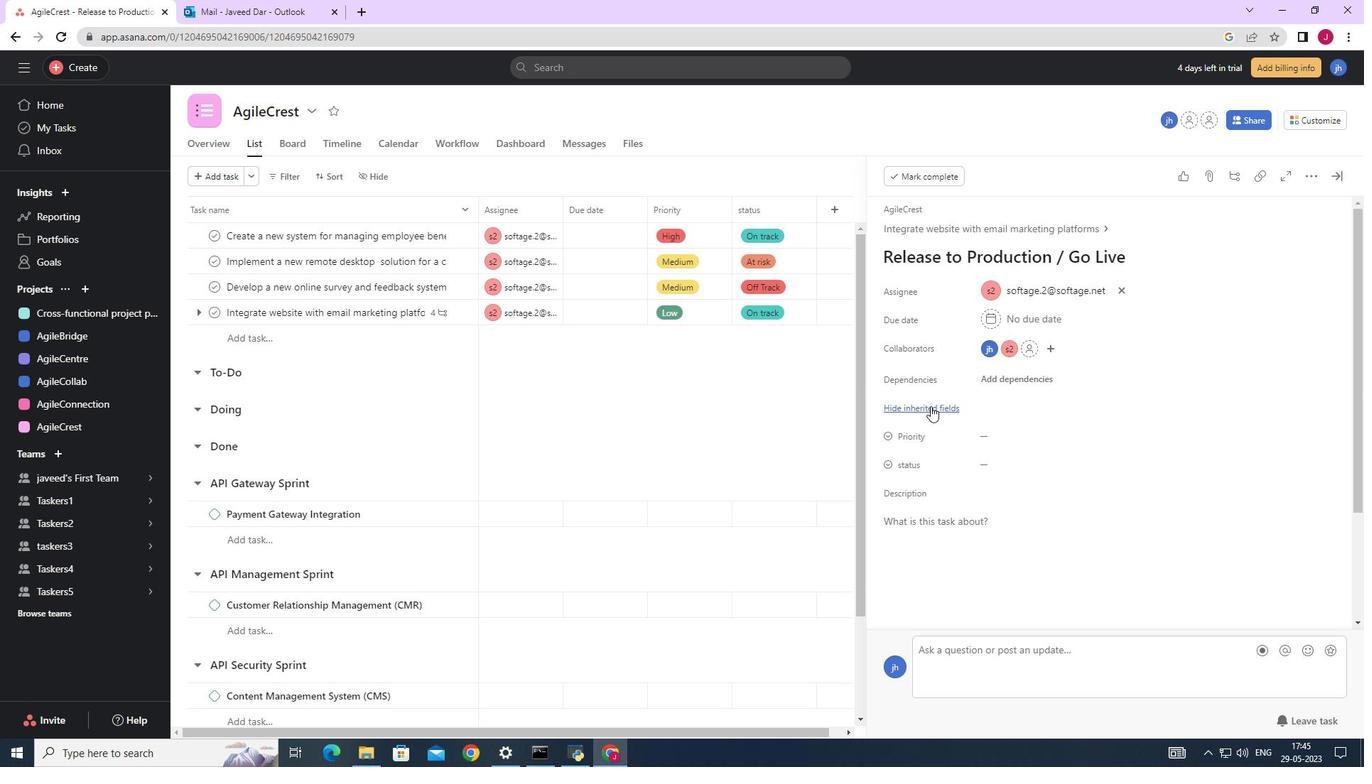 
Action: Mouse moved to (930, 407)
Screenshot: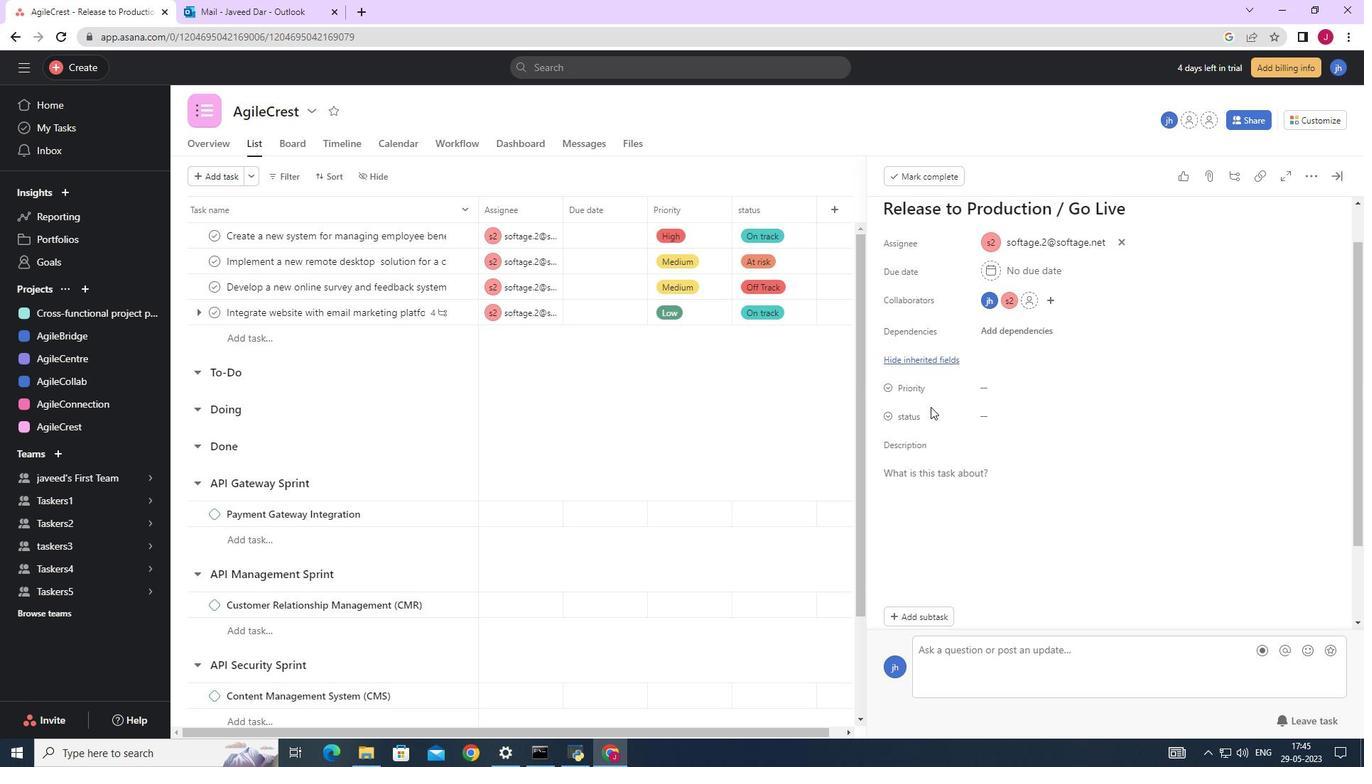 
Action: Mouse scrolled (930, 407) with delta (0, 0)
Screenshot: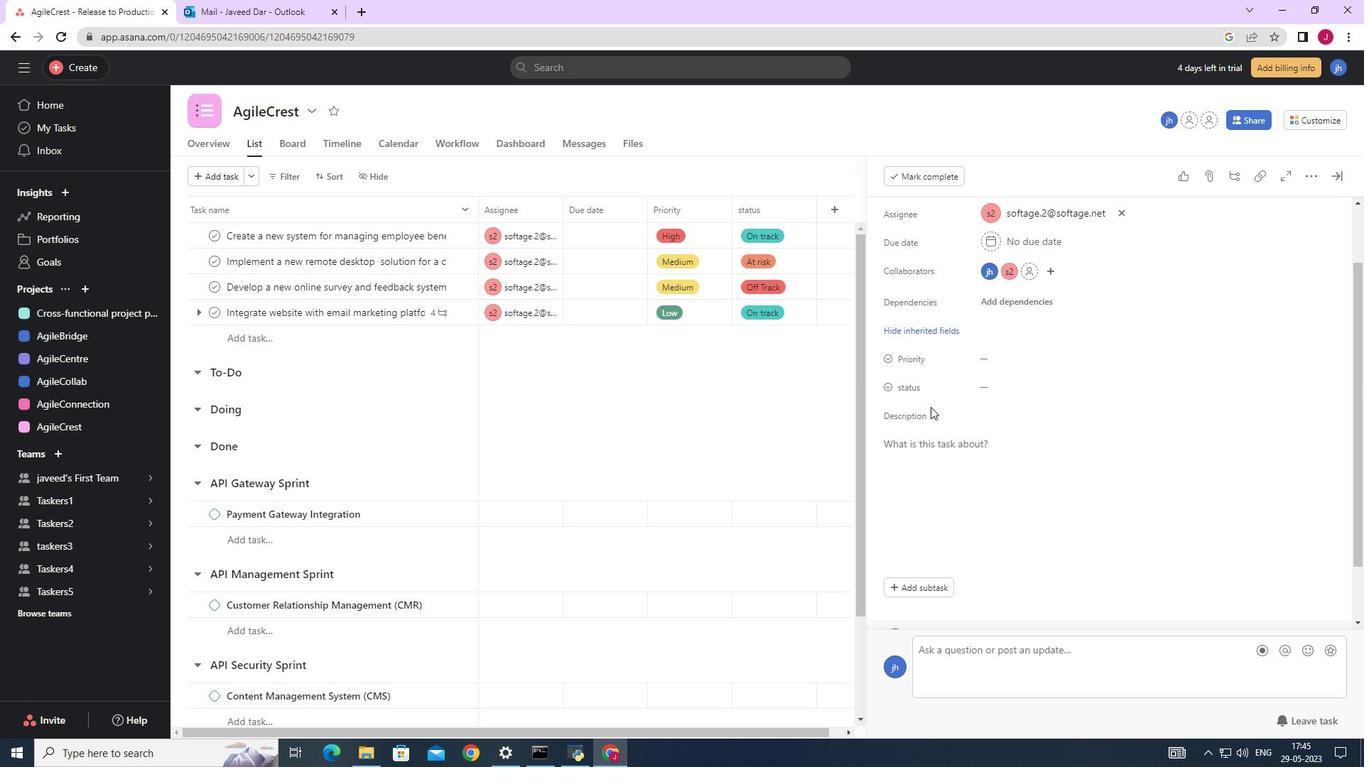 
Action: Mouse moved to (930, 408)
Screenshot: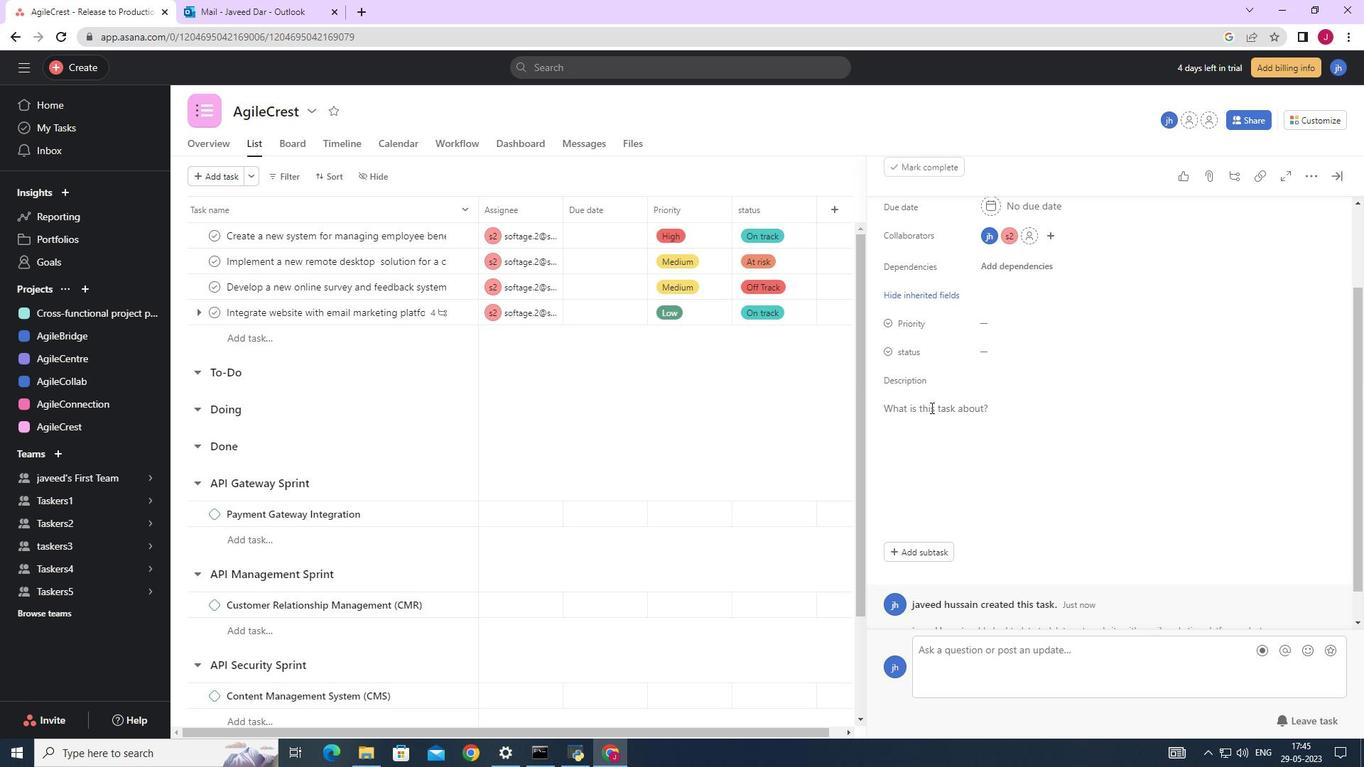 
Action: Mouse scrolled (930, 407) with delta (0, 0)
Screenshot: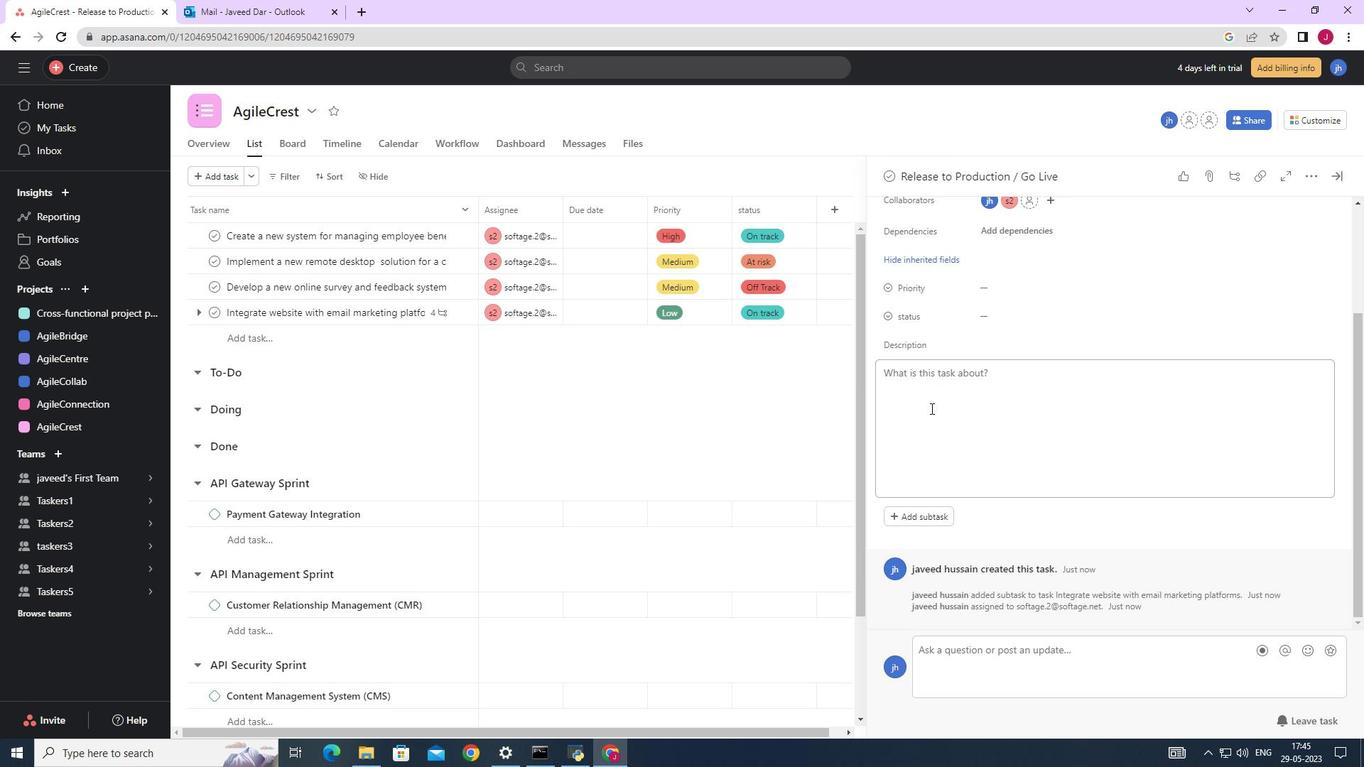 
Action: Mouse scrolled (930, 407) with delta (0, 0)
Screenshot: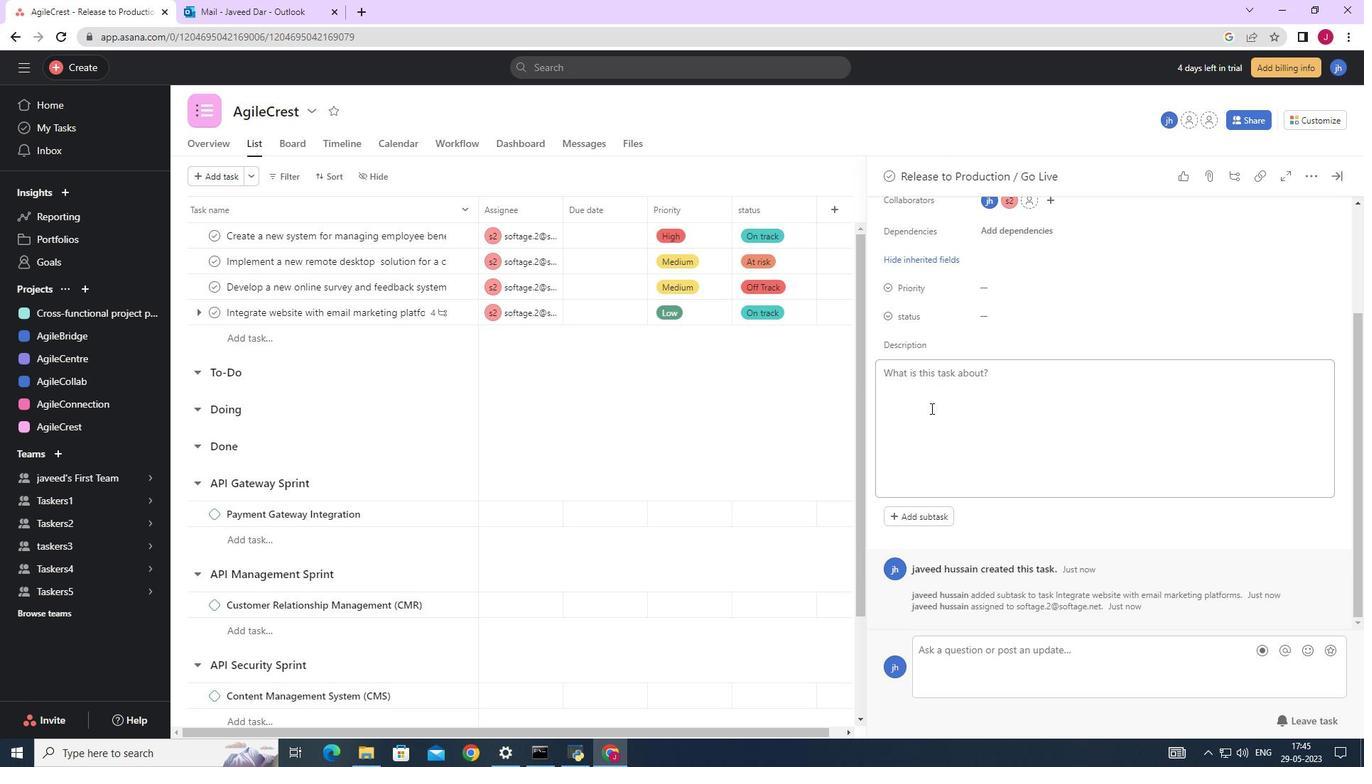 
Action: Mouse scrolled (930, 407) with delta (0, 0)
Screenshot: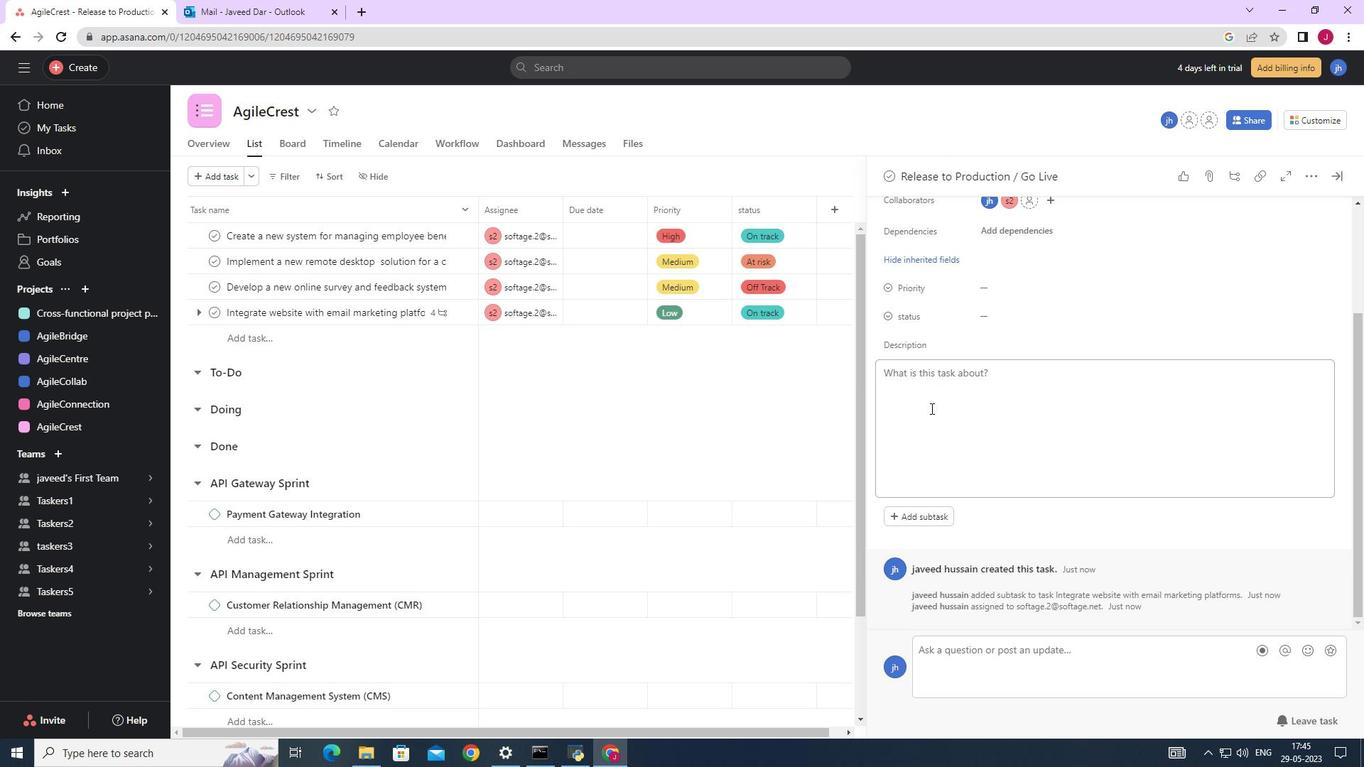 
Action: Mouse moved to (991, 289)
Screenshot: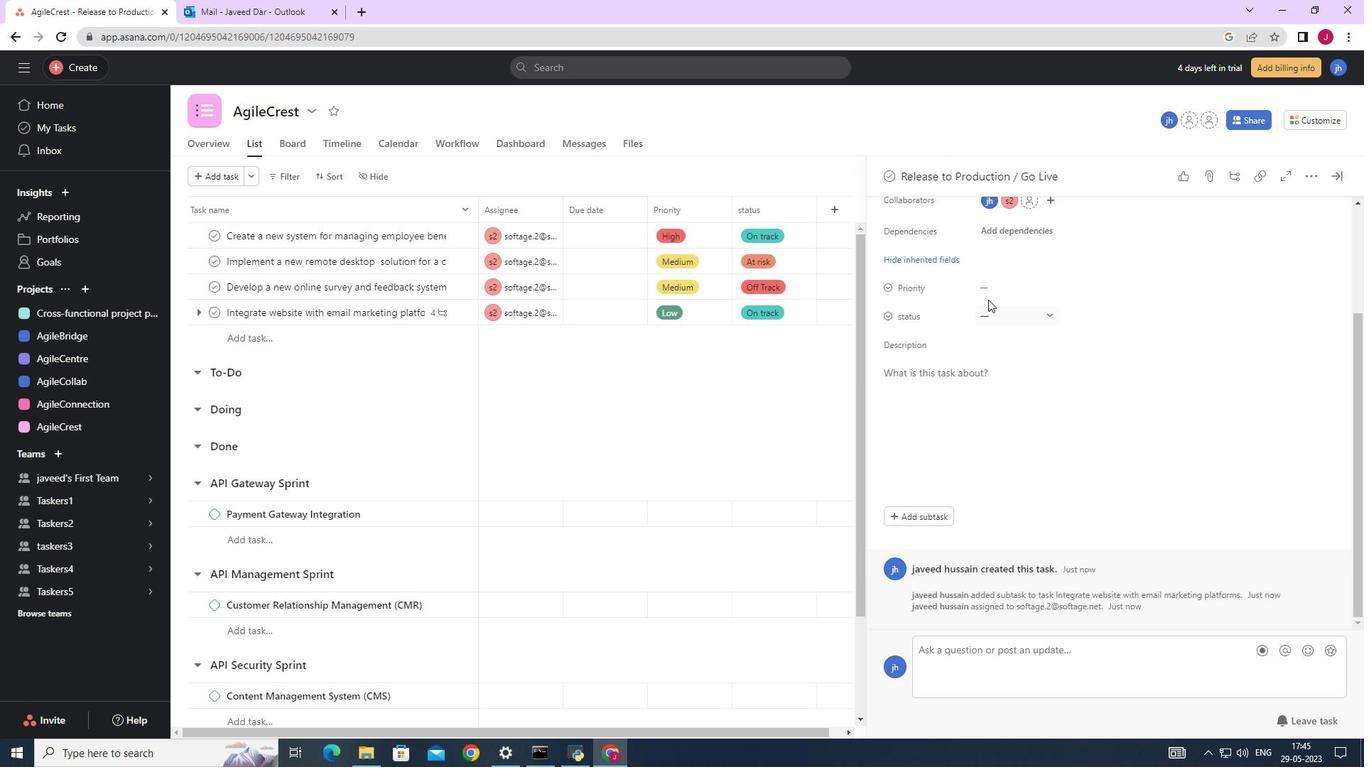 
Action: Mouse pressed left at (991, 289)
Screenshot: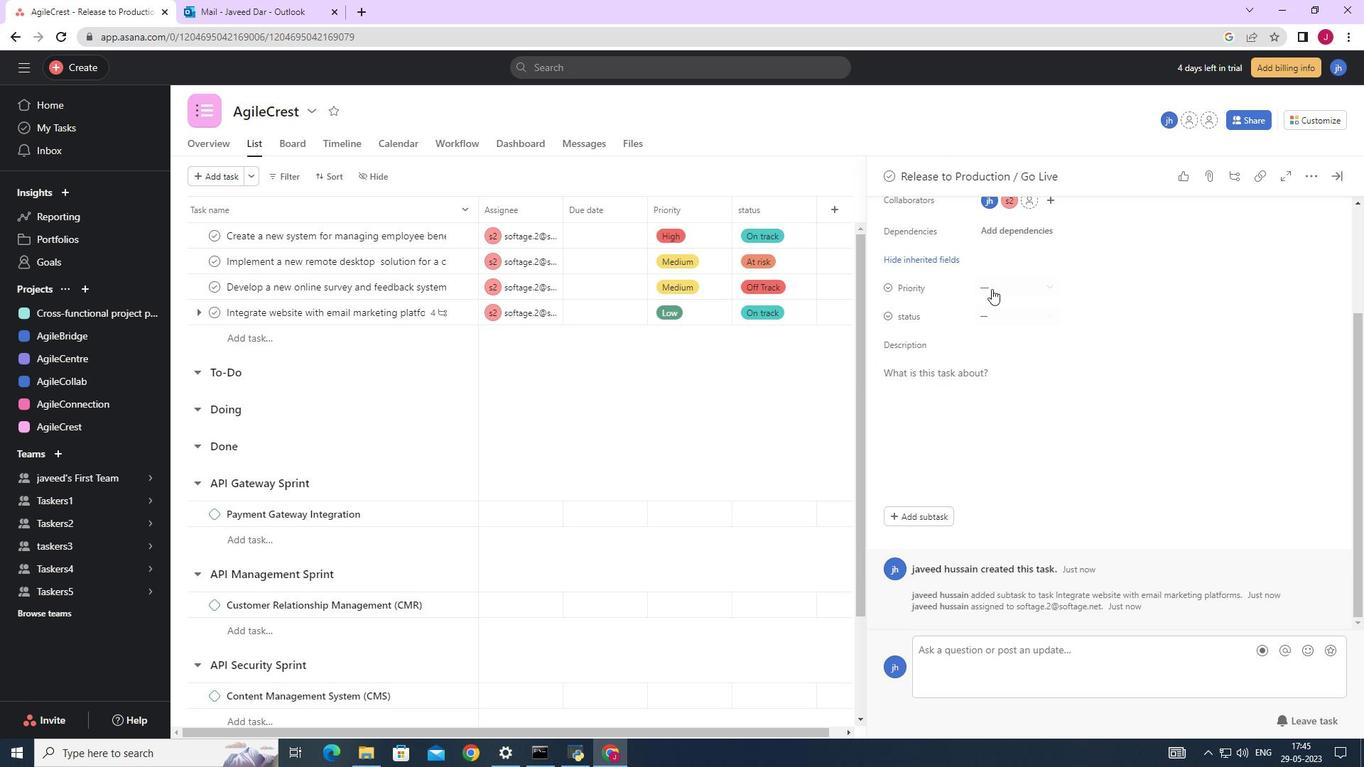 
Action: Mouse moved to (1023, 336)
Screenshot: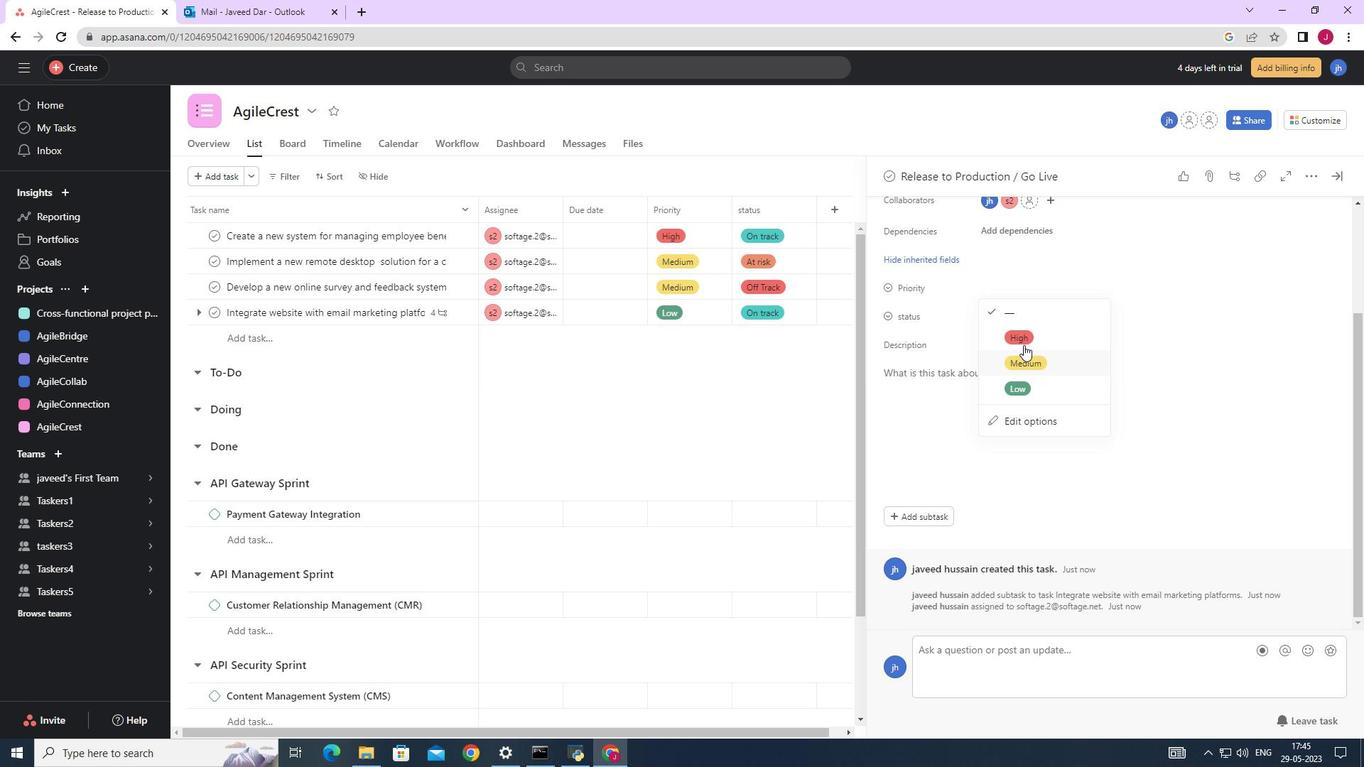 
Action: Mouse pressed left at (1023, 336)
Screenshot: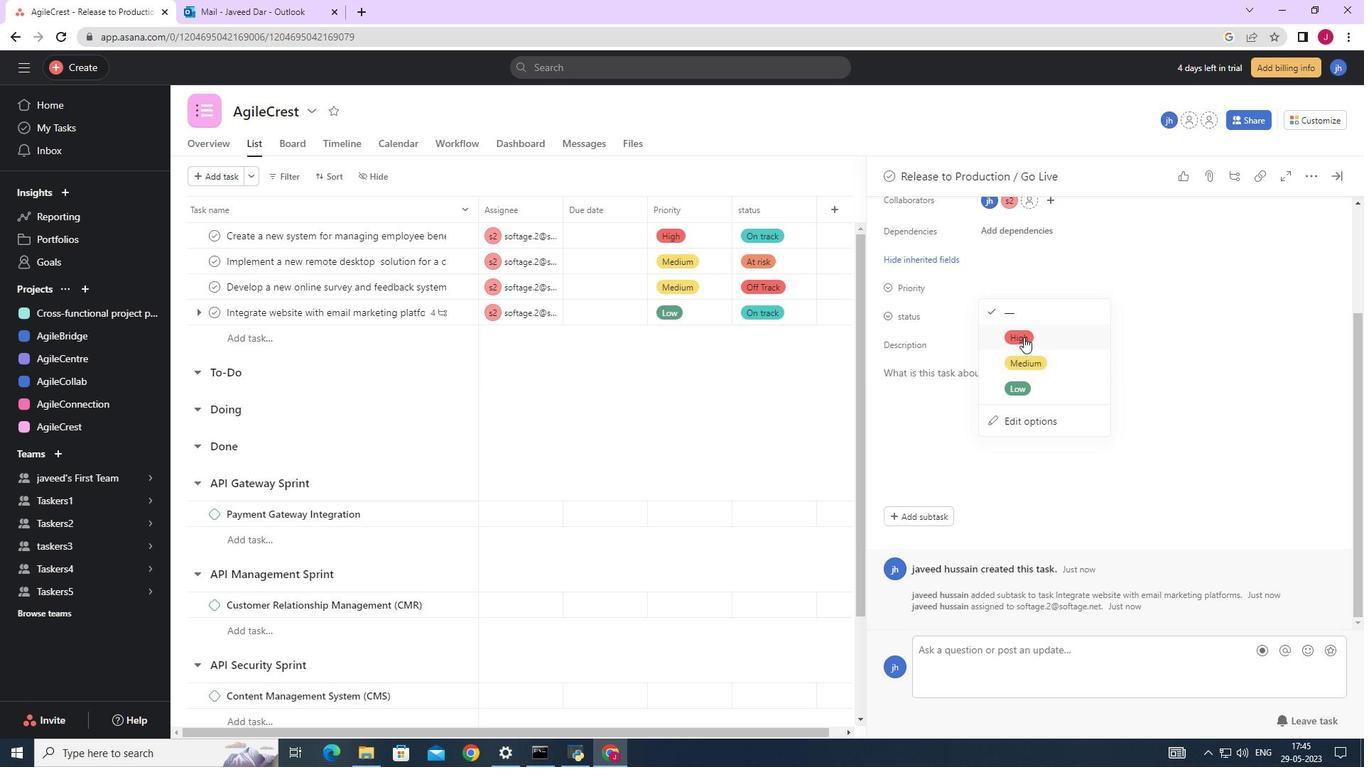 
Action: Mouse moved to (1001, 318)
Screenshot: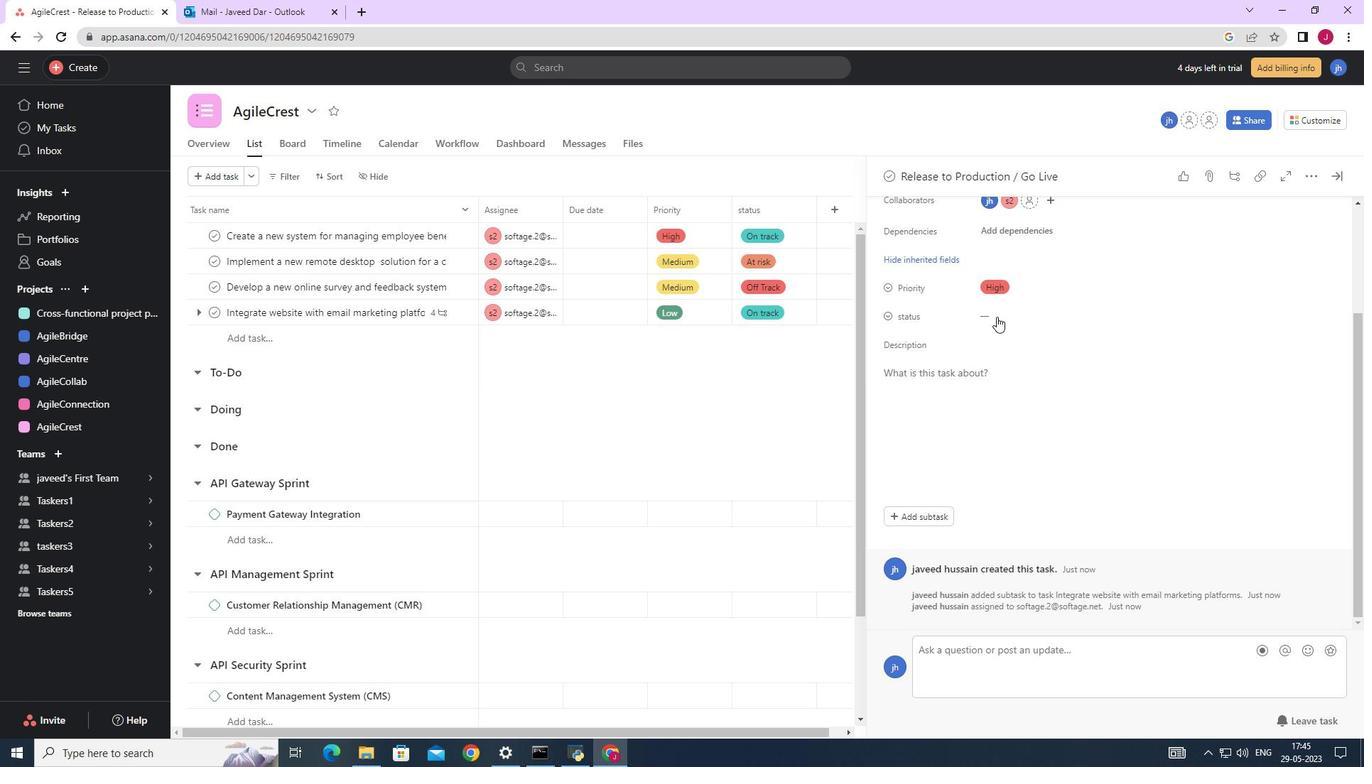
Action: Mouse pressed left at (1001, 318)
Screenshot: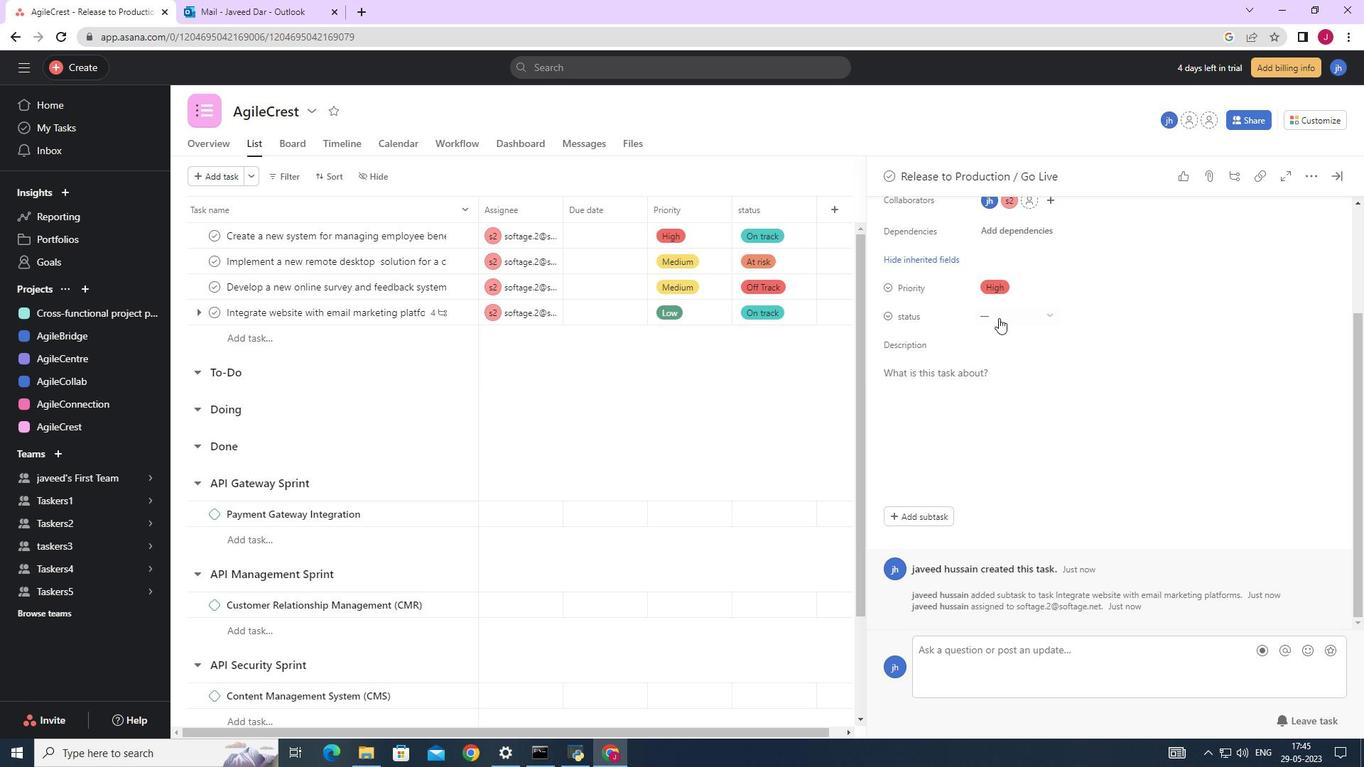 
Action: Mouse moved to (1030, 390)
Screenshot: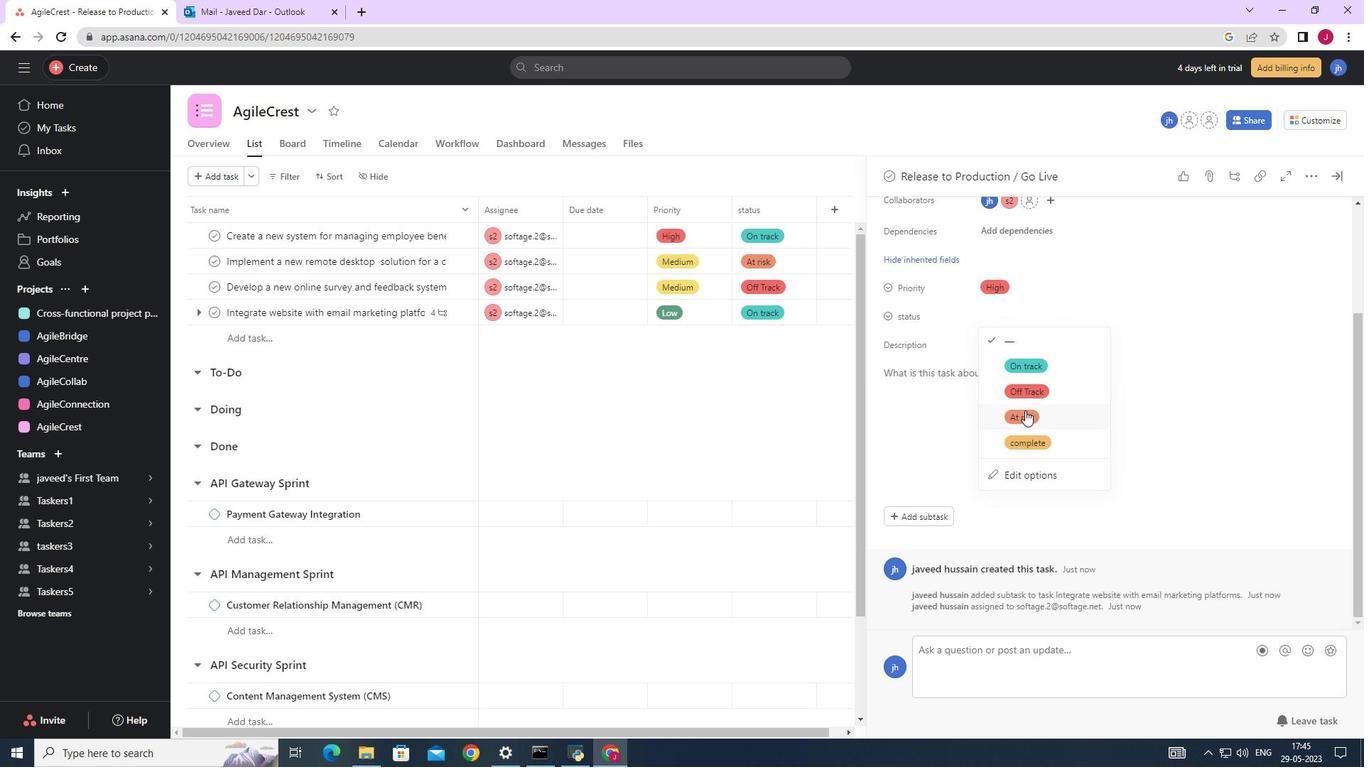 
Action: Mouse pressed left at (1030, 390)
Screenshot: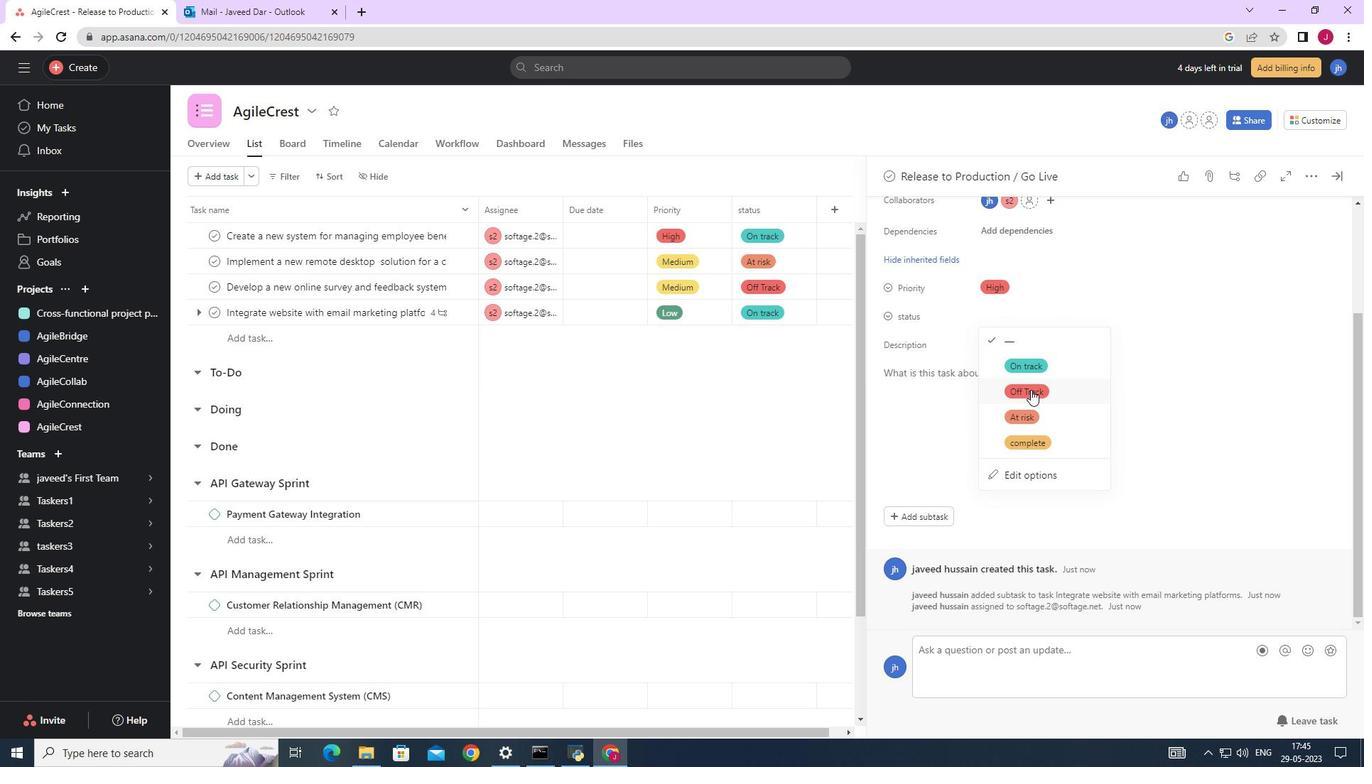 
Action: Mouse moved to (1311, 166)
Screenshot: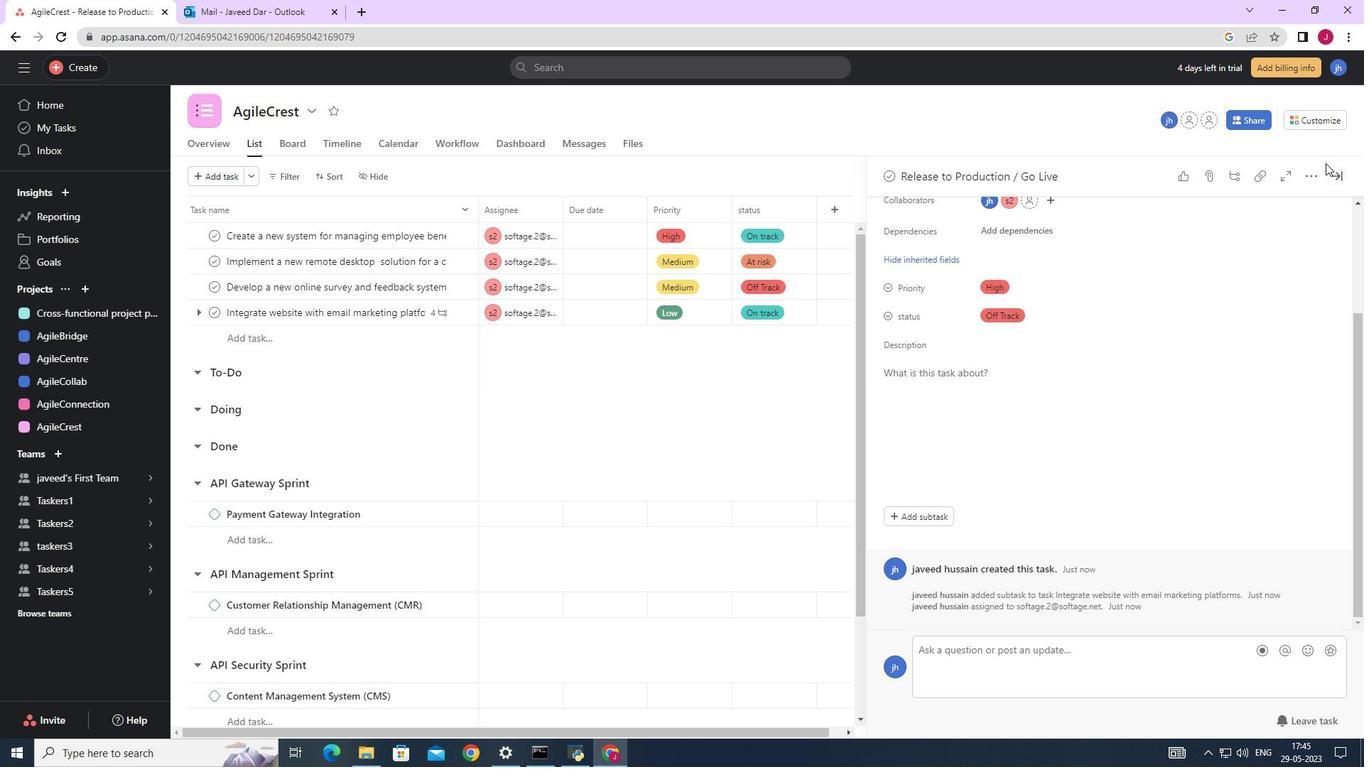 
